Task: Find connections with filter location Morón de la Frontera with filter topic #Learningswith filter profile language Spanish with filter current company IBM with filter school Geethanjali College of Engineering and Technology with filter industry Wholesale Footwear with filter service category Content Strategy with filter keywords title Human Resources
Action: Mouse moved to (518, 66)
Screenshot: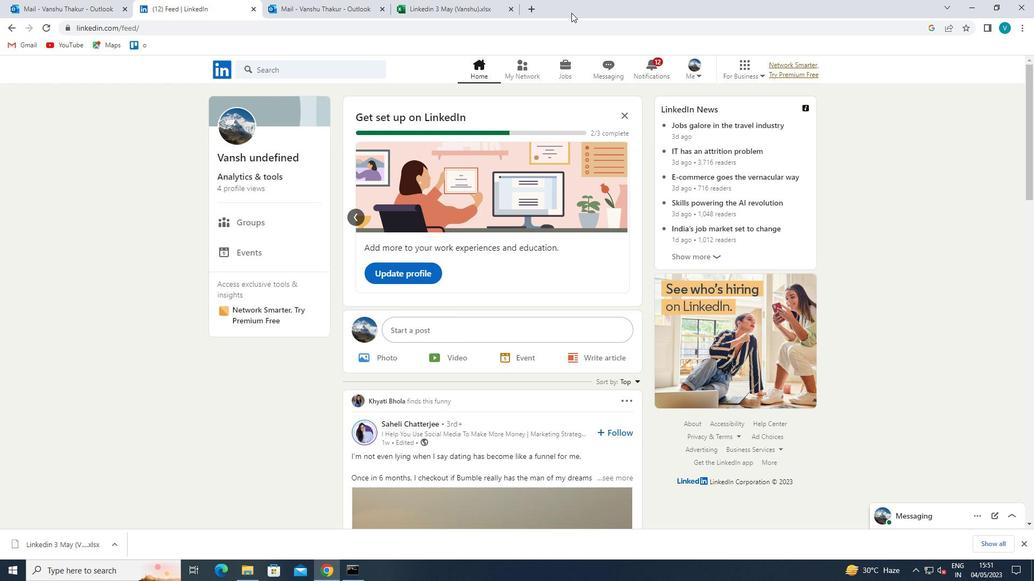 
Action: Mouse pressed left at (518, 66)
Screenshot: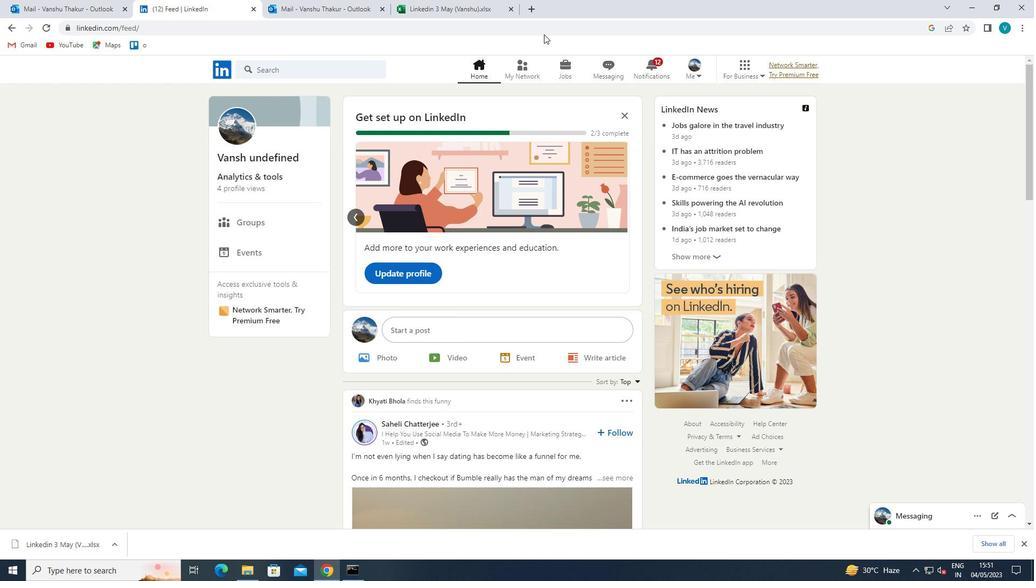 
Action: Mouse moved to (319, 126)
Screenshot: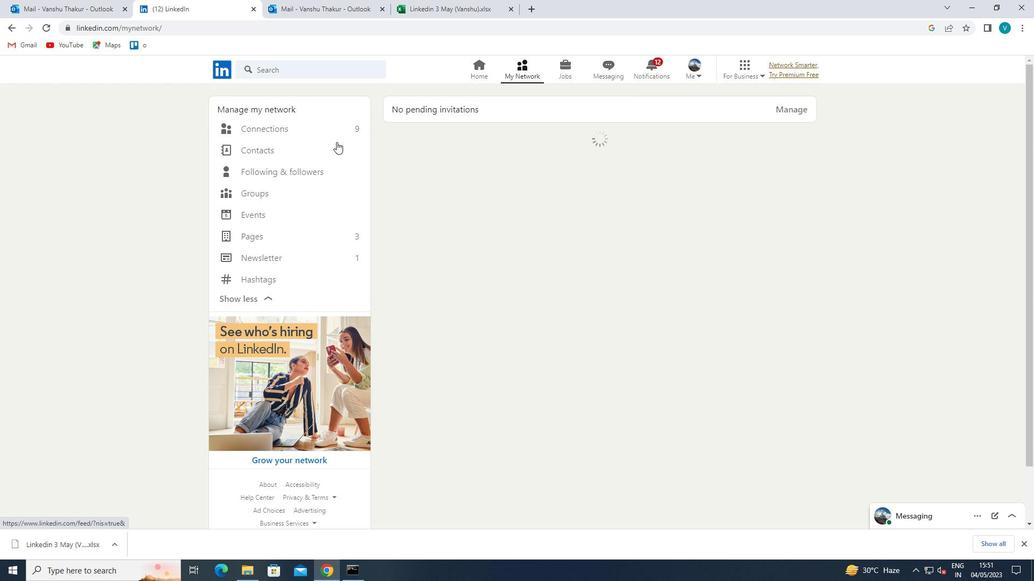 
Action: Mouse pressed left at (319, 126)
Screenshot: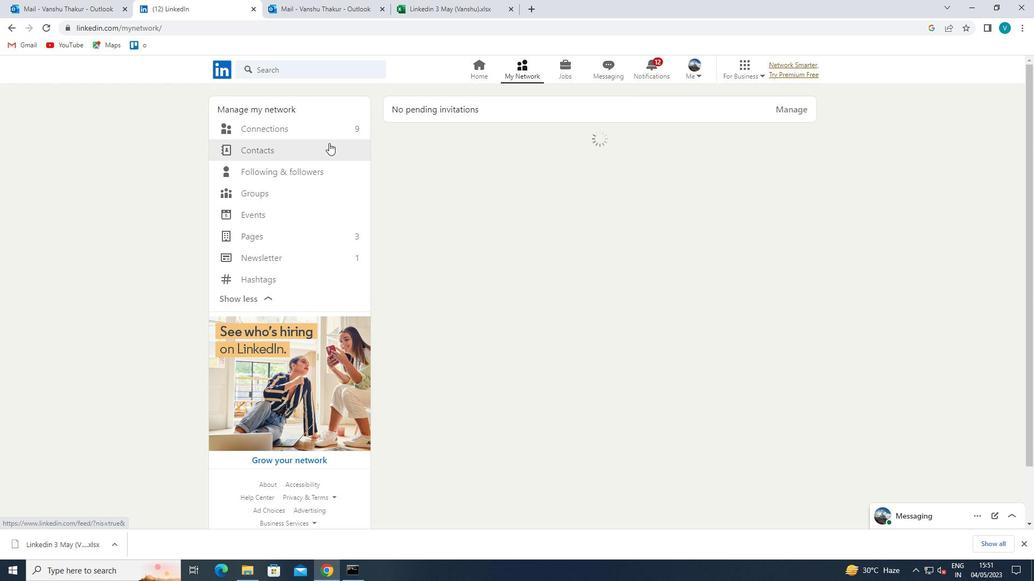 
Action: Mouse moved to (598, 131)
Screenshot: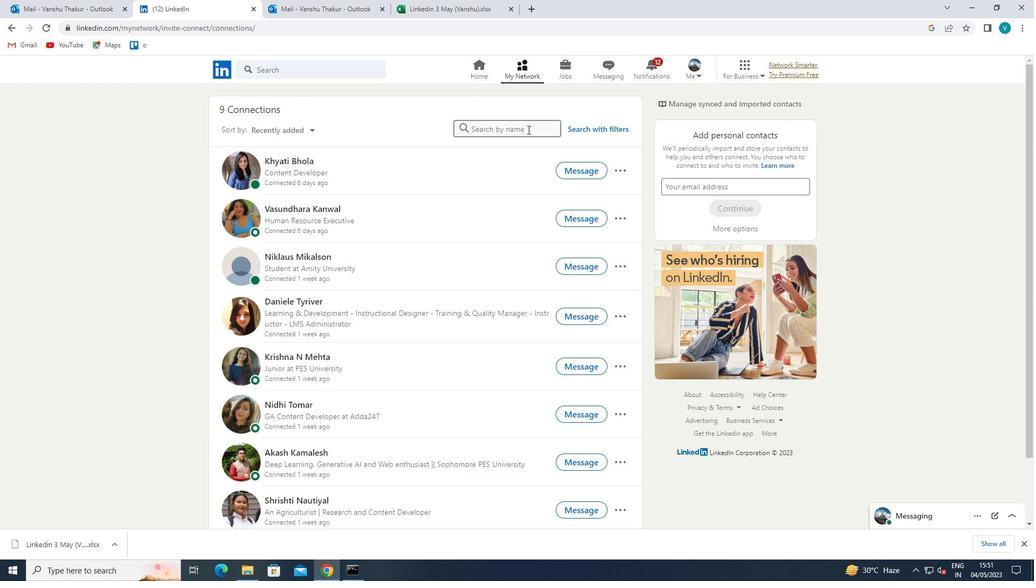 
Action: Mouse pressed left at (598, 131)
Screenshot: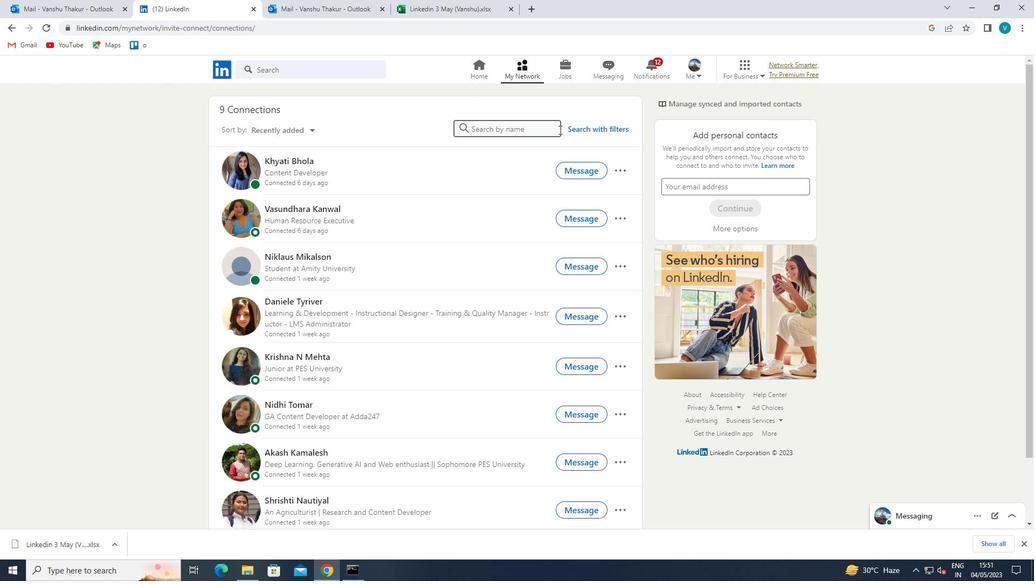 
Action: Mouse moved to (522, 100)
Screenshot: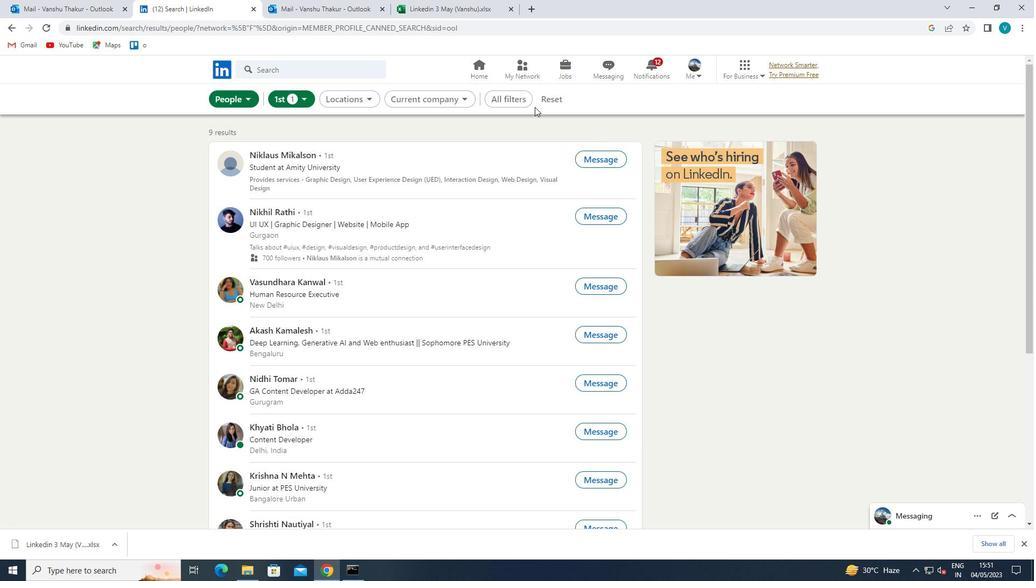 
Action: Mouse pressed left at (522, 100)
Screenshot: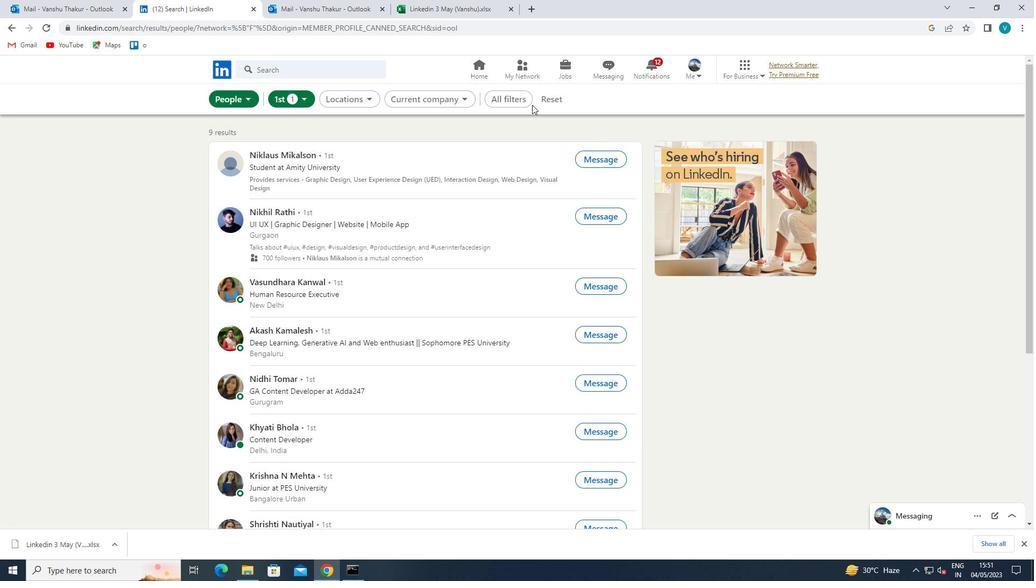 
Action: Mouse moved to (764, 187)
Screenshot: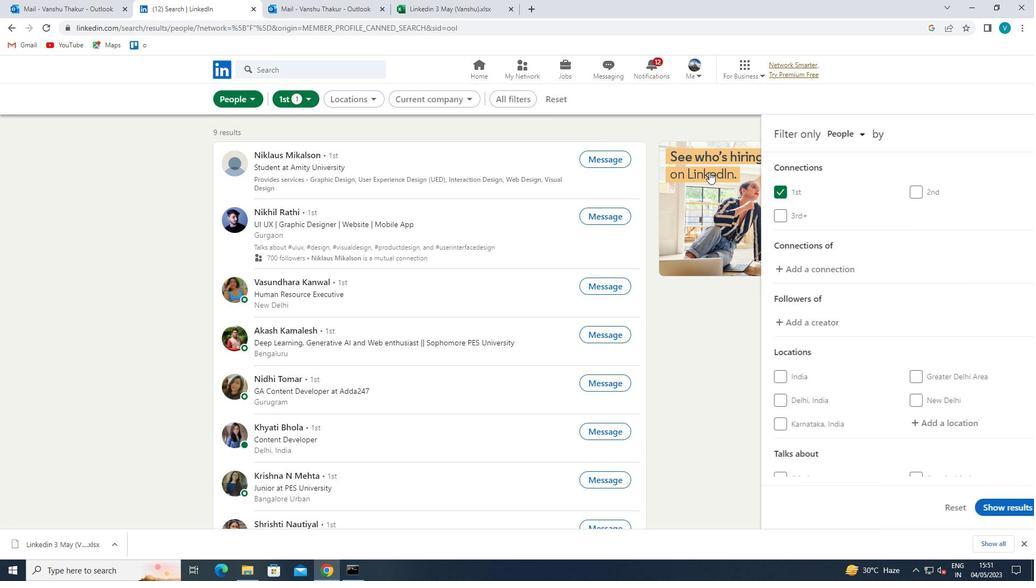 
Action: Mouse scrolled (764, 187) with delta (0, 0)
Screenshot: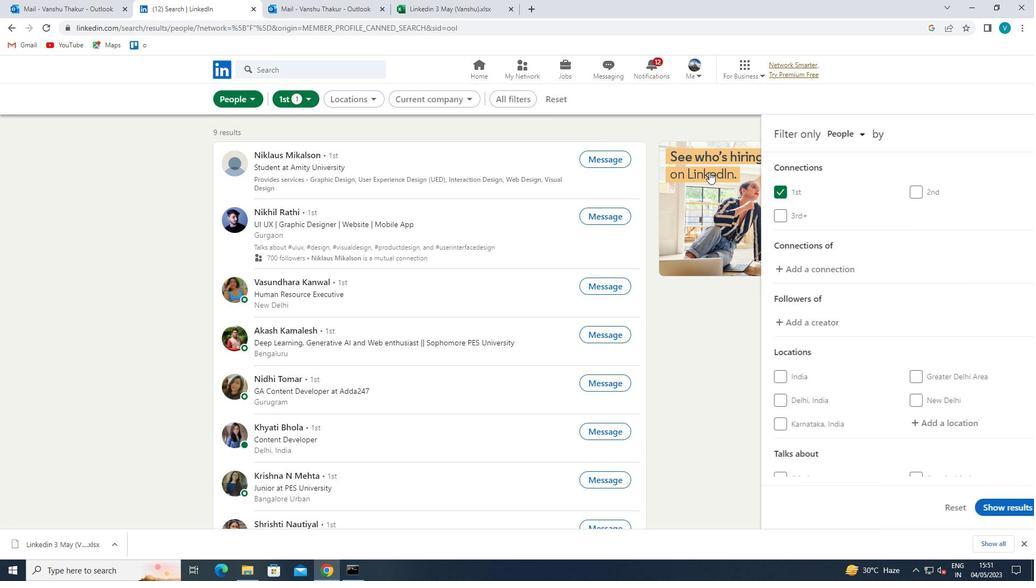 
Action: Mouse moved to (955, 360)
Screenshot: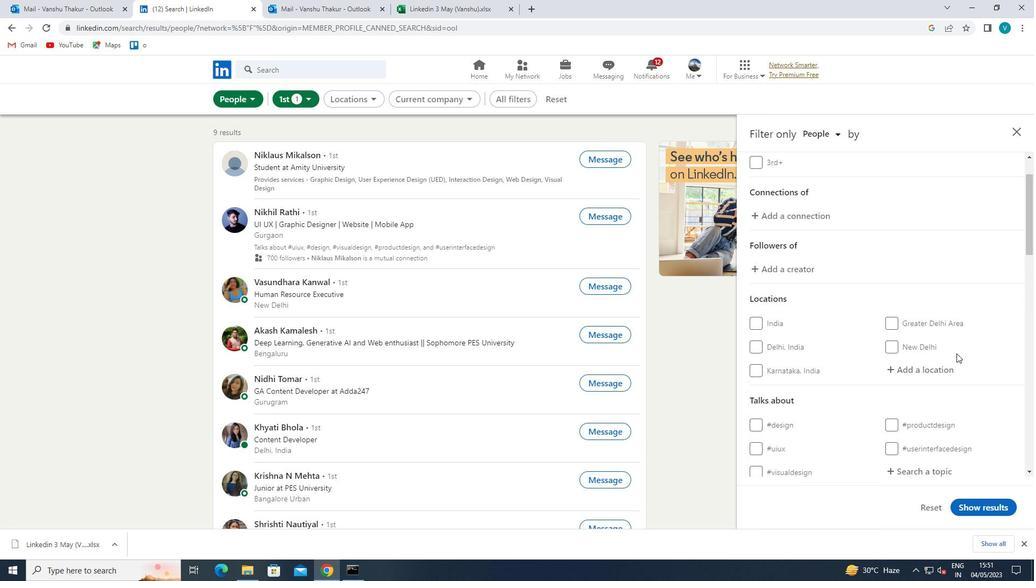 
Action: Mouse pressed left at (955, 360)
Screenshot: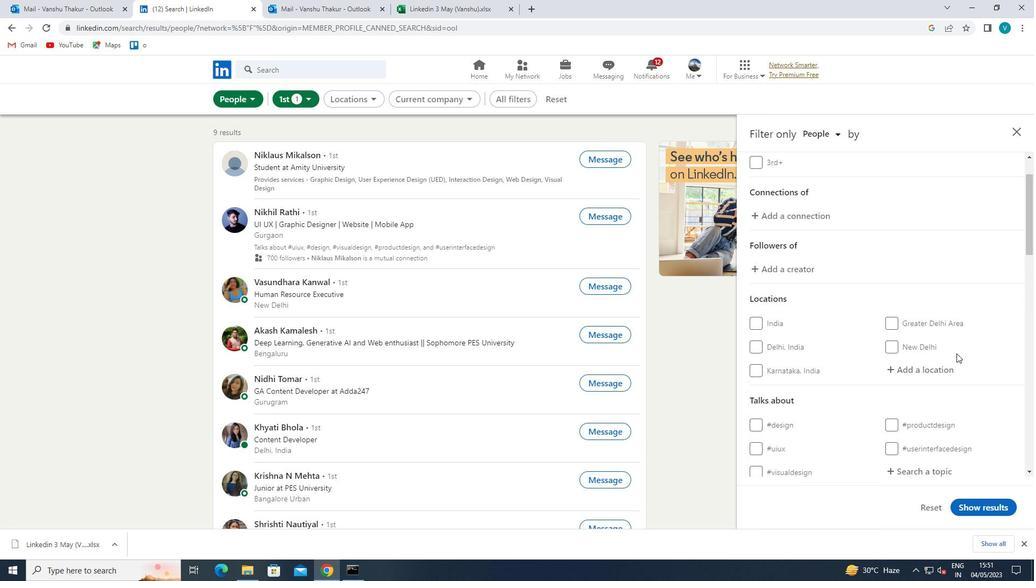 
Action: Mouse moved to (947, 366)
Screenshot: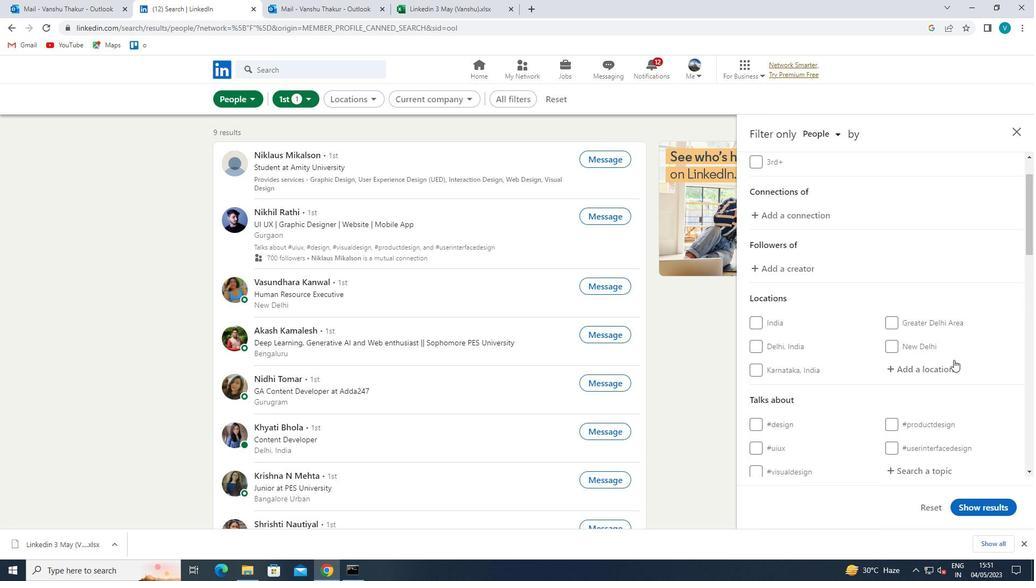 
Action: Mouse pressed left at (947, 366)
Screenshot: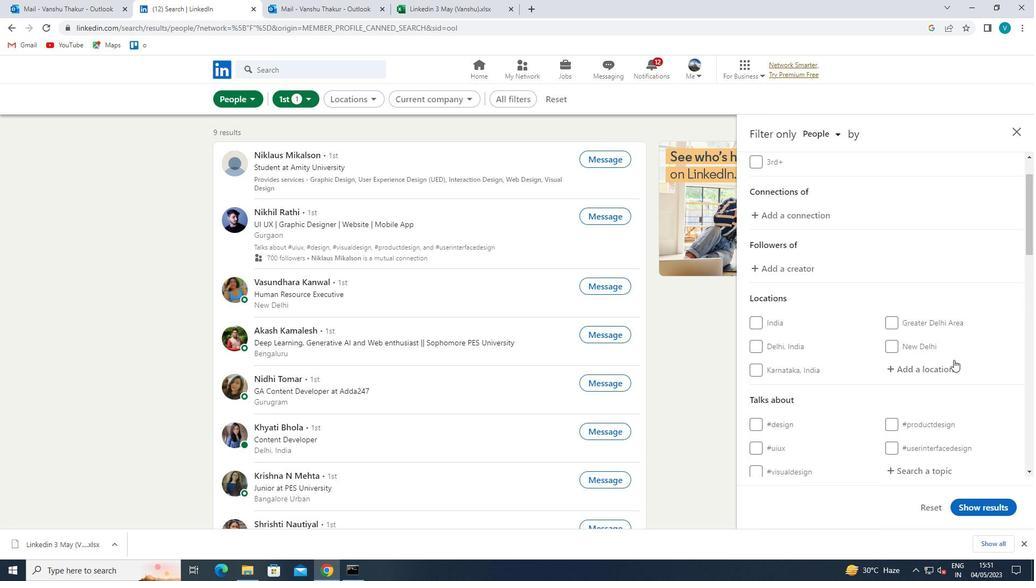 
Action: Mouse moved to (863, 321)
Screenshot: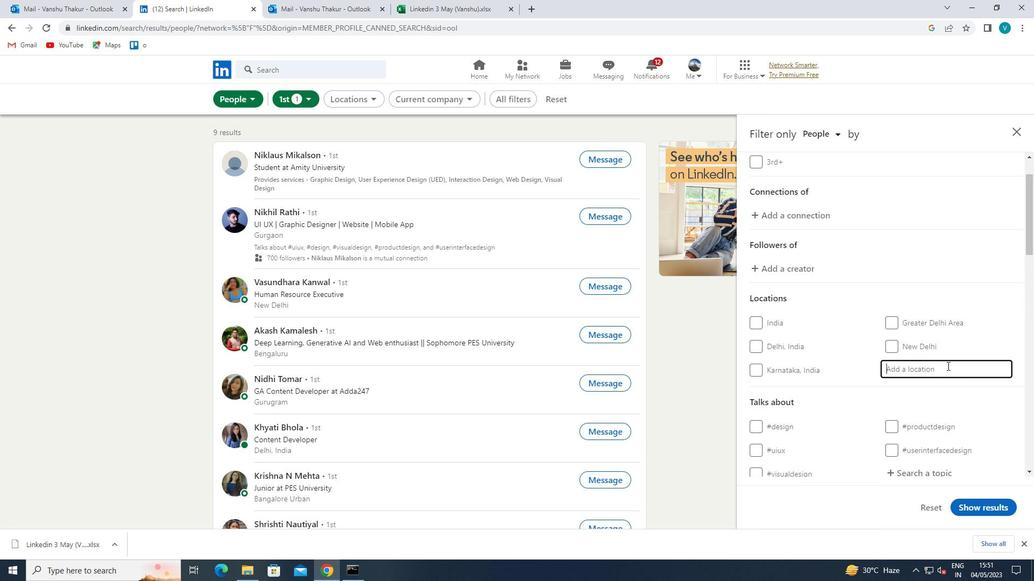 
Action: Key pressed <Key.shift>MORON<Key.space>
Screenshot: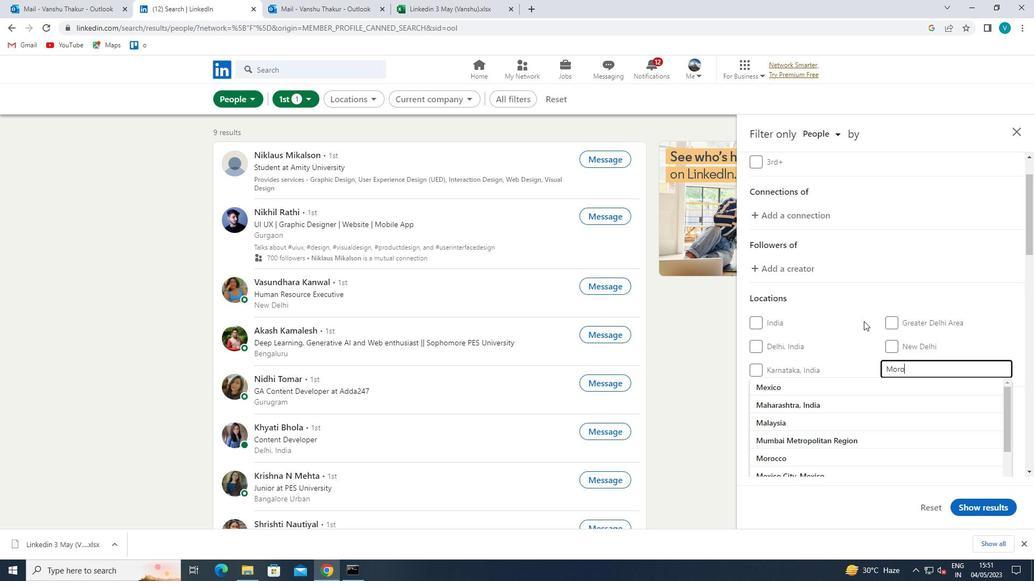 
Action: Mouse moved to (834, 403)
Screenshot: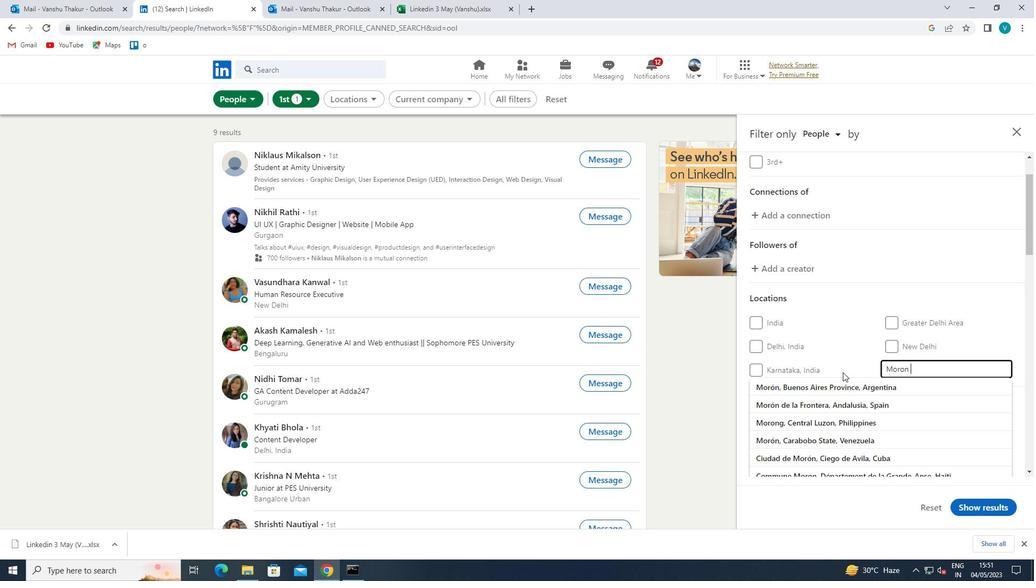 
Action: Mouse pressed left at (834, 403)
Screenshot: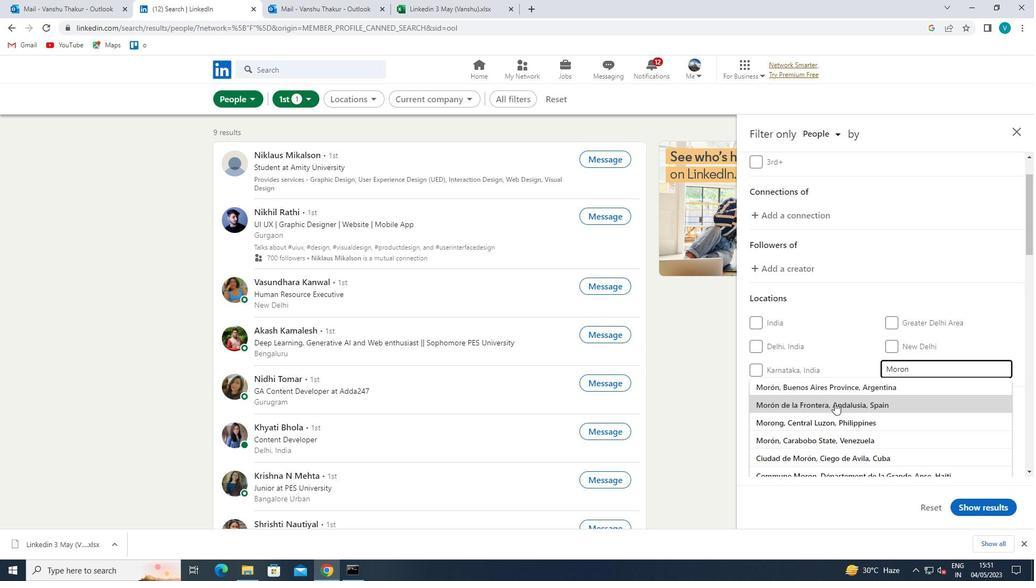 
Action: Mouse moved to (892, 368)
Screenshot: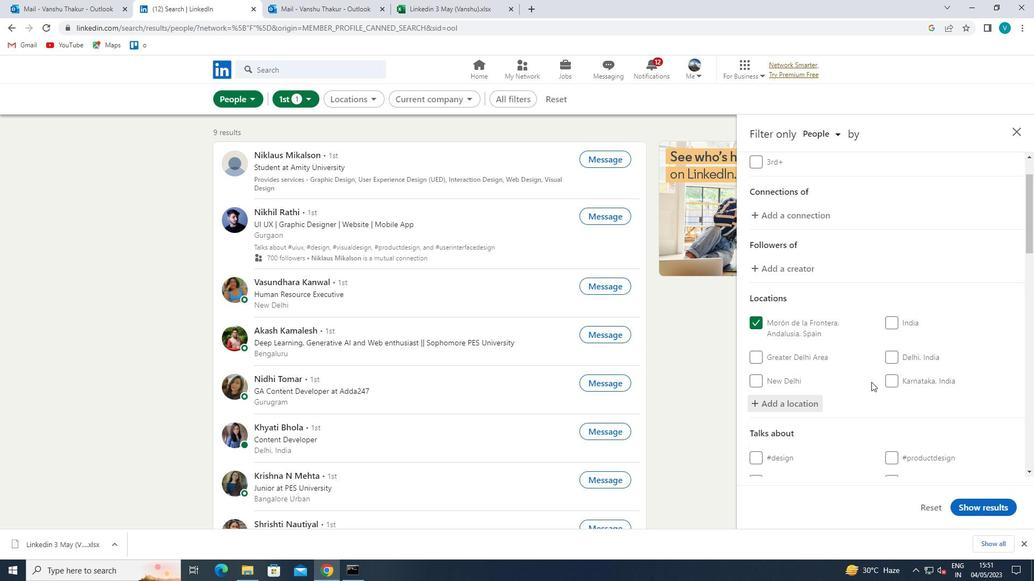 
Action: Mouse scrolled (892, 367) with delta (0, 0)
Screenshot: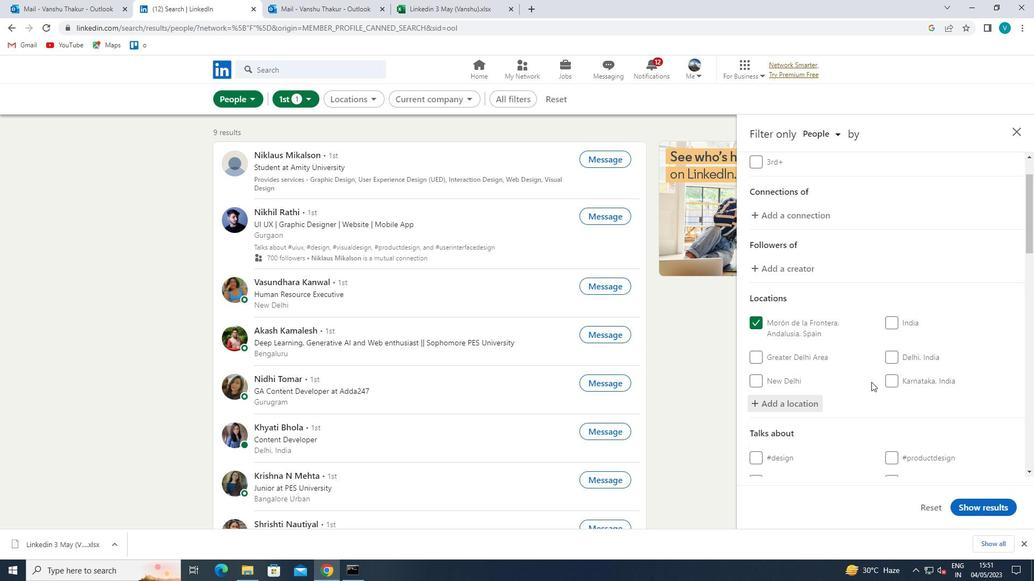 
Action: Mouse moved to (904, 361)
Screenshot: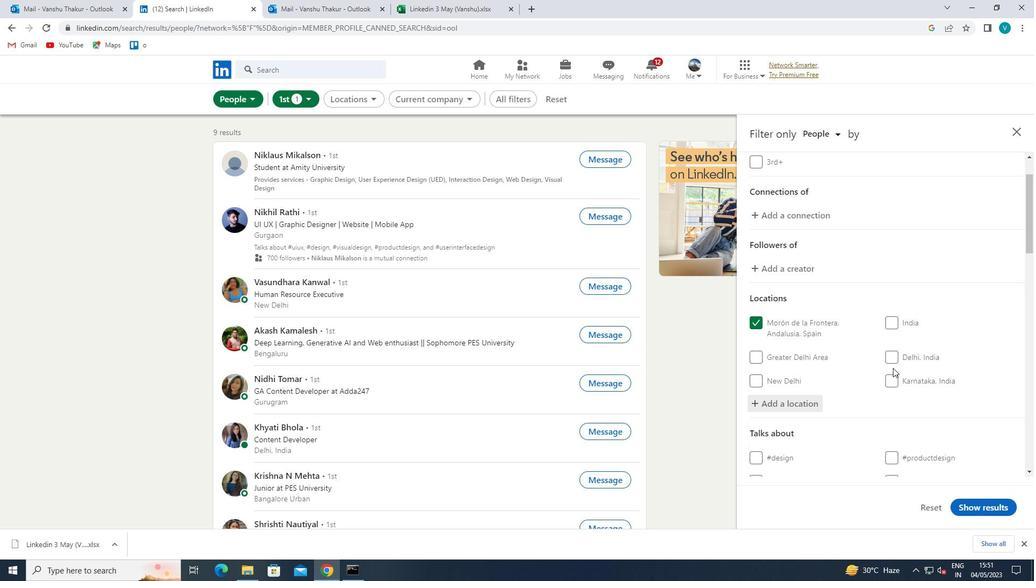 
Action: Mouse scrolled (904, 361) with delta (0, 0)
Screenshot: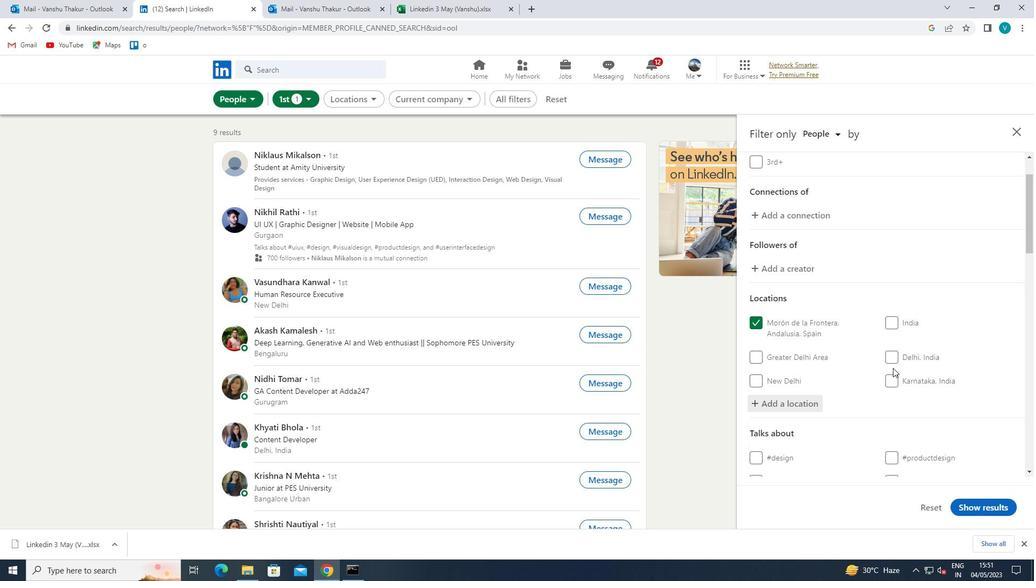 
Action: Mouse moved to (930, 394)
Screenshot: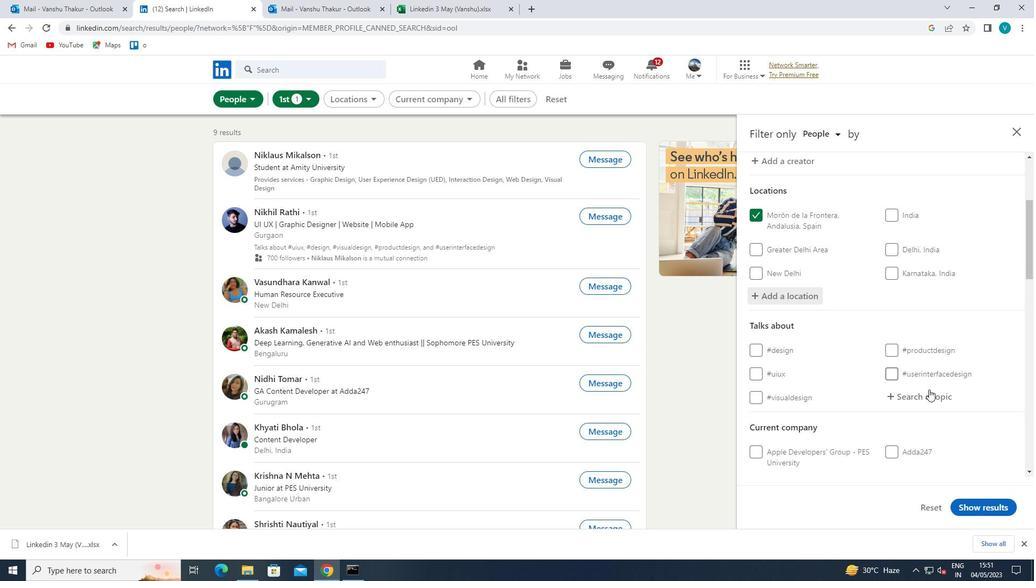 
Action: Mouse pressed left at (930, 394)
Screenshot: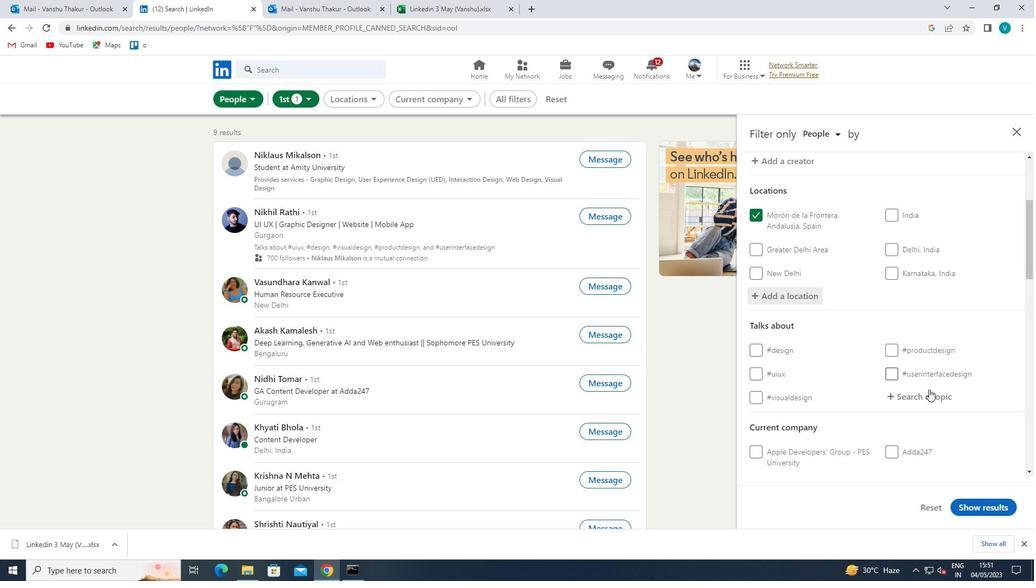 
Action: Mouse moved to (808, 323)
Screenshot: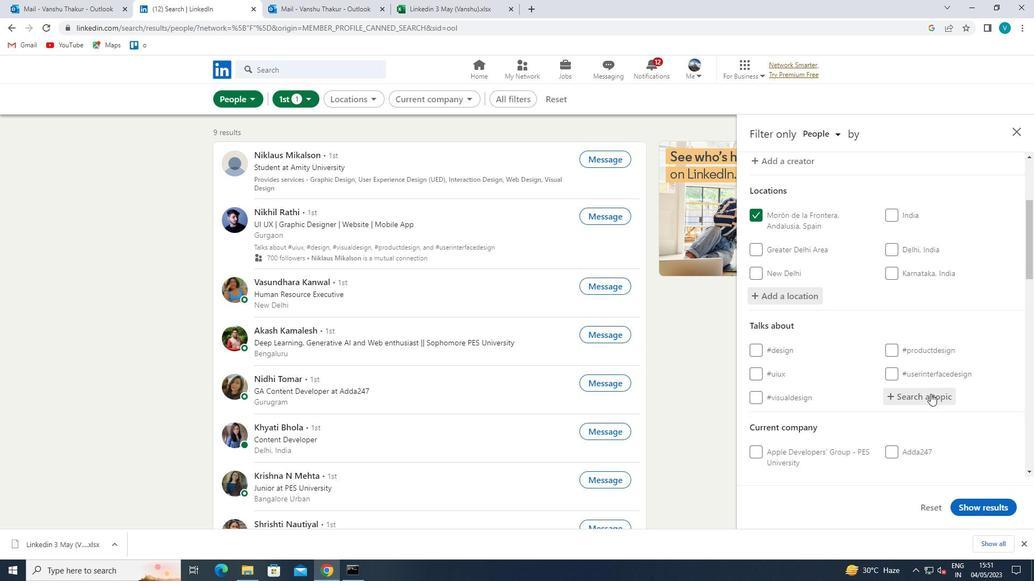 
Action: Key pressed LEARE<Key.backspace>NING
Screenshot: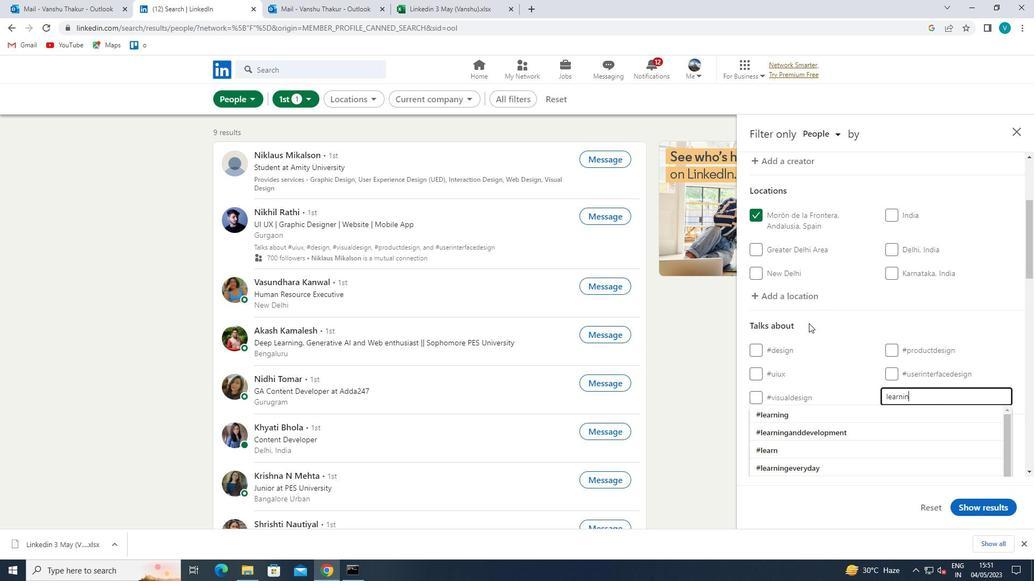
Action: Mouse moved to (882, 403)
Screenshot: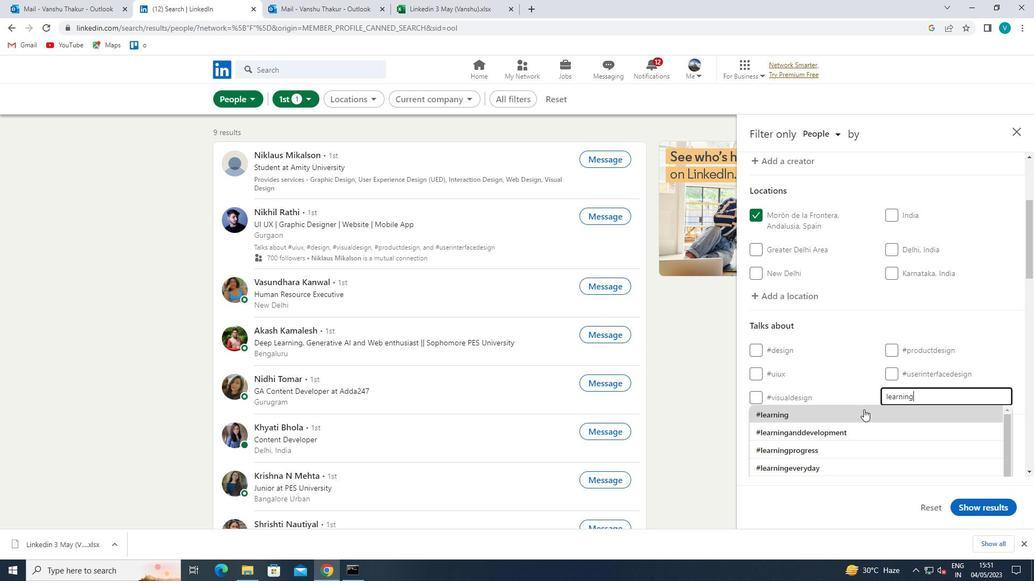 
Action: Key pressed S
Screenshot: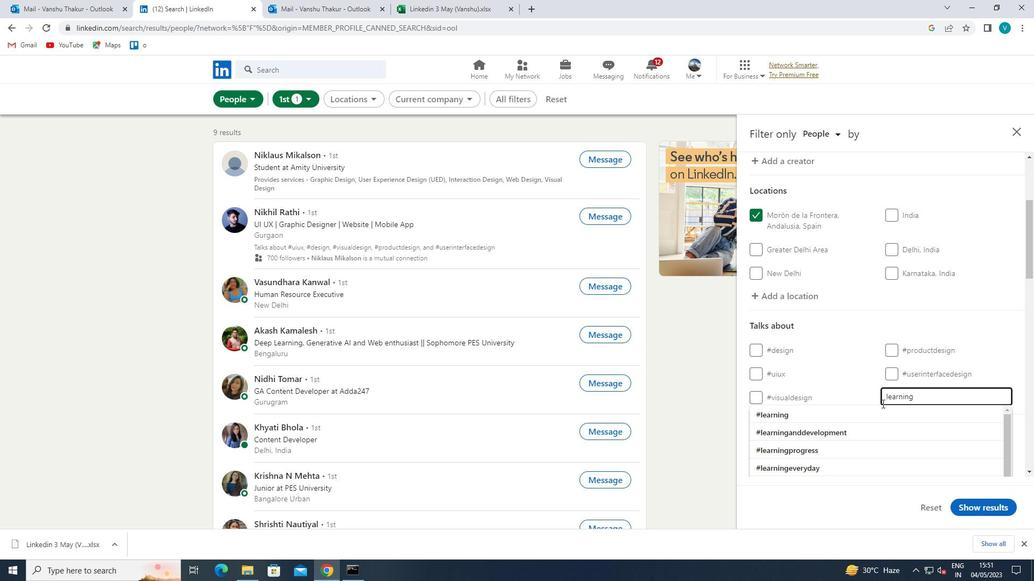 
Action: Mouse moved to (856, 409)
Screenshot: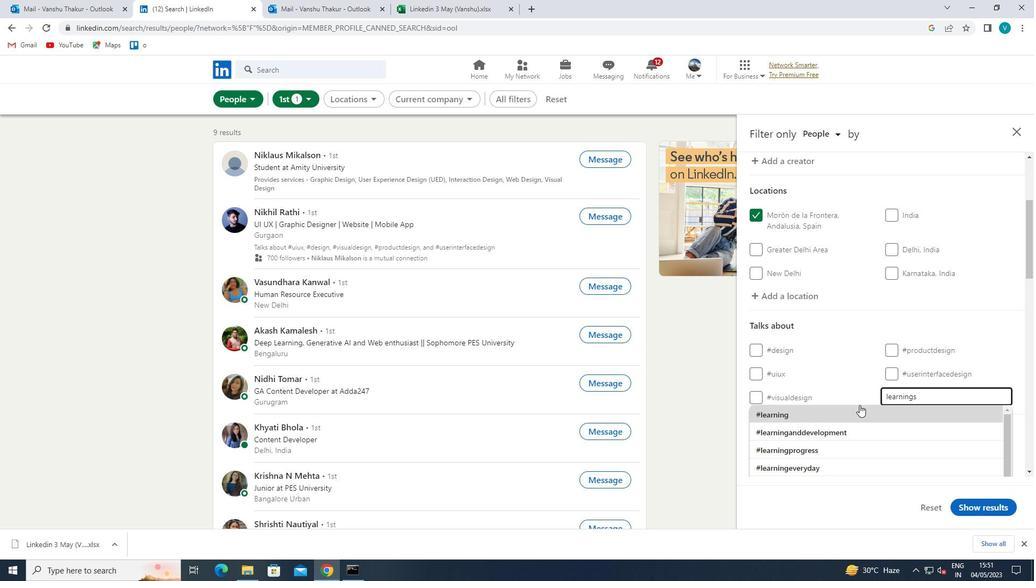 
Action: Mouse pressed left at (856, 409)
Screenshot: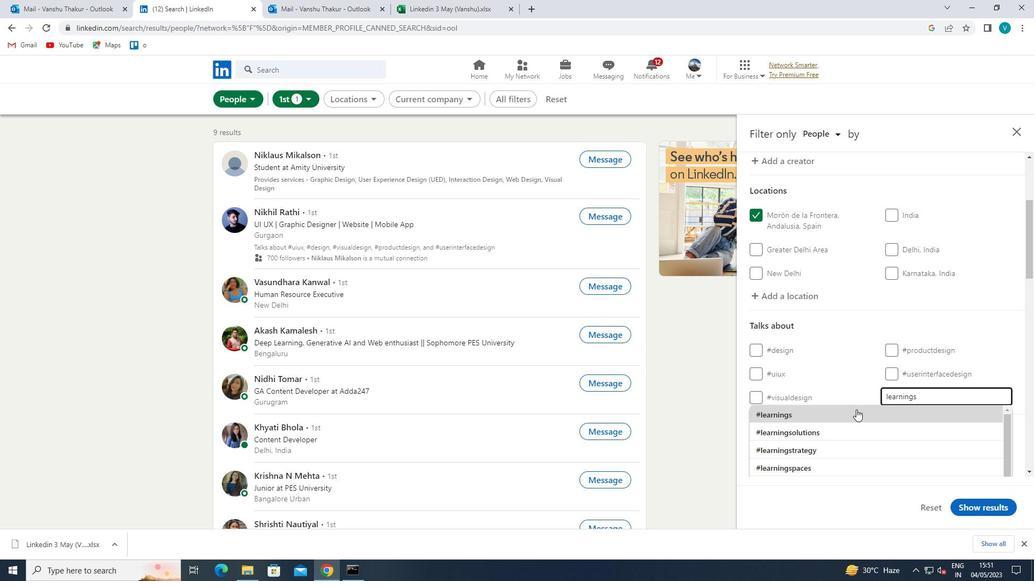 
Action: Mouse moved to (889, 389)
Screenshot: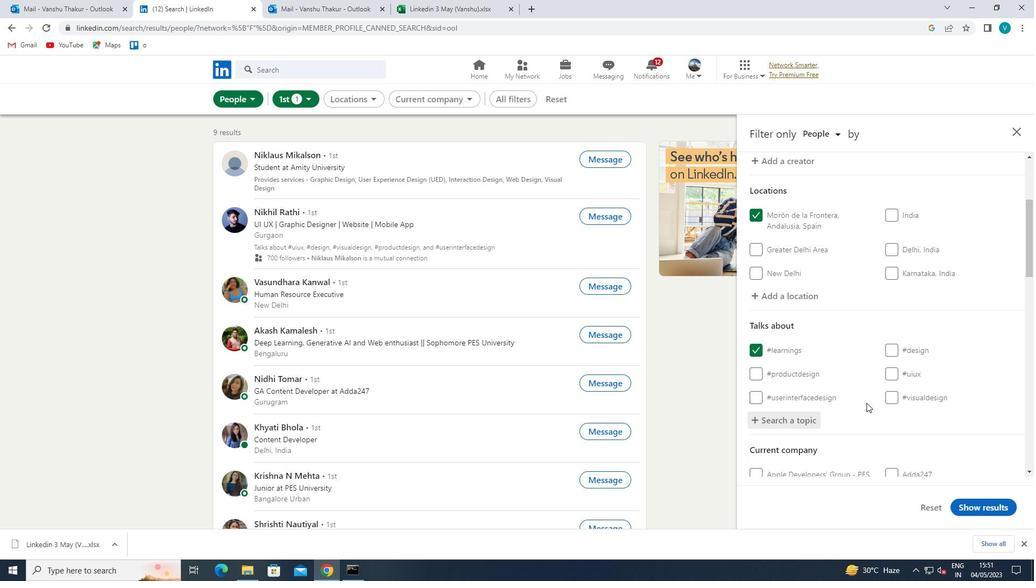 
Action: Mouse scrolled (889, 389) with delta (0, 0)
Screenshot: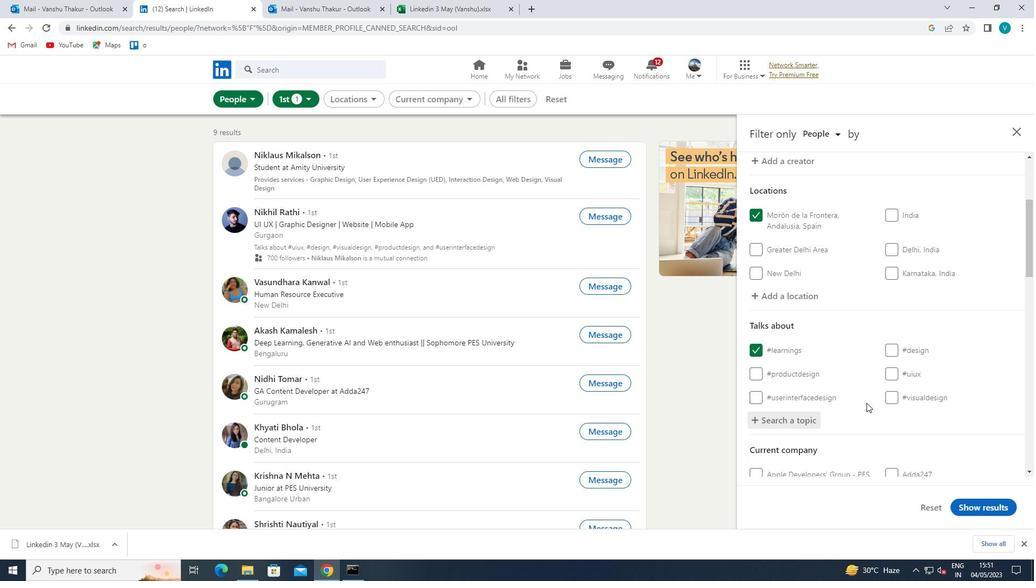 
Action: Mouse moved to (897, 385)
Screenshot: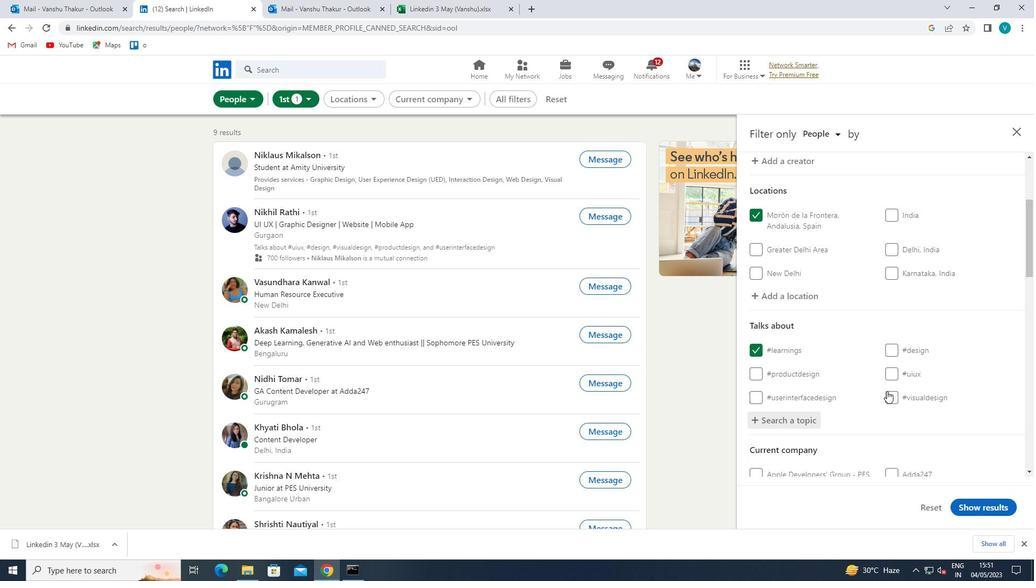 
Action: Mouse scrolled (897, 384) with delta (0, 0)
Screenshot: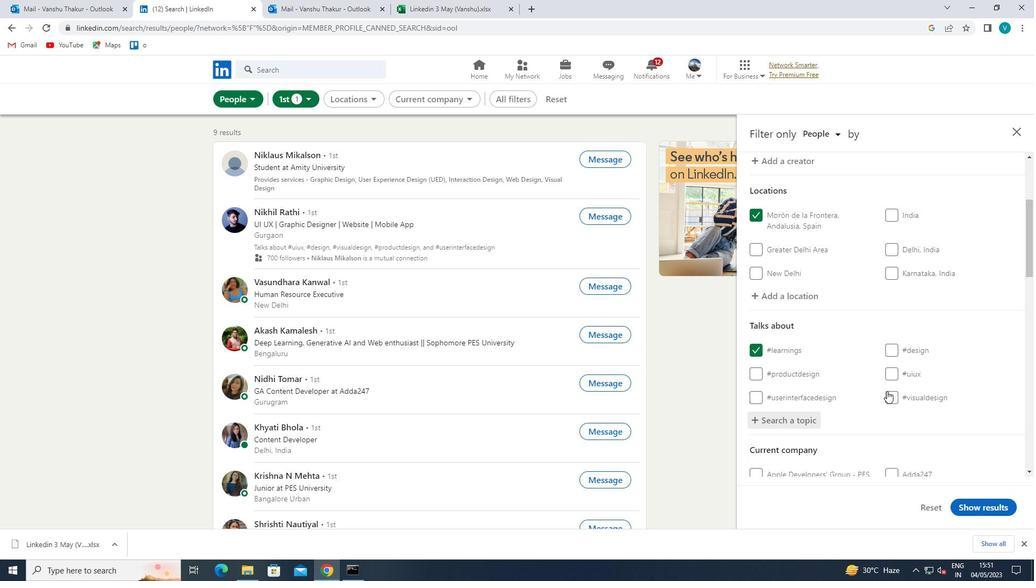 
Action: Mouse moved to (899, 384)
Screenshot: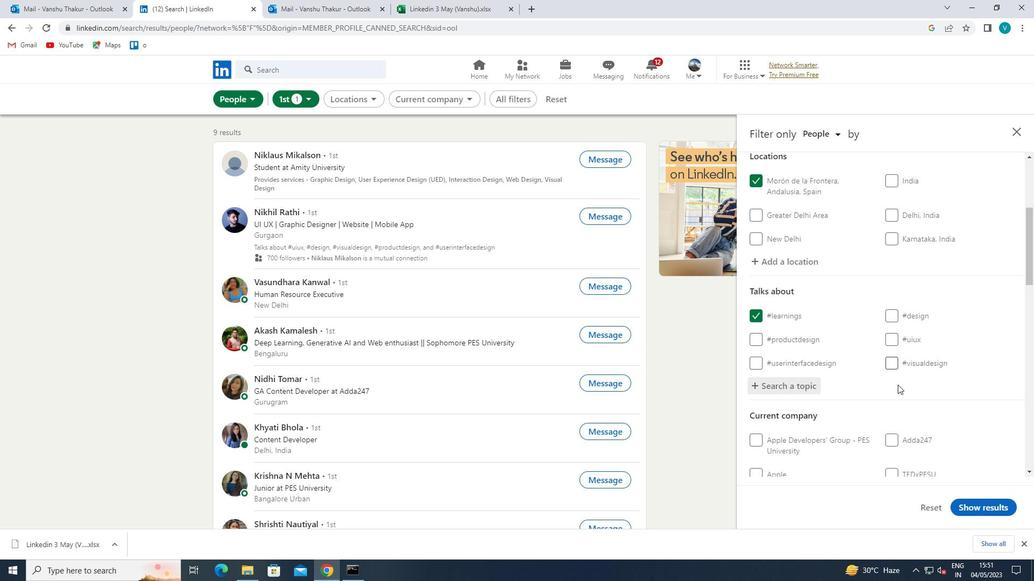 
Action: Mouse scrolled (899, 383) with delta (0, 0)
Screenshot: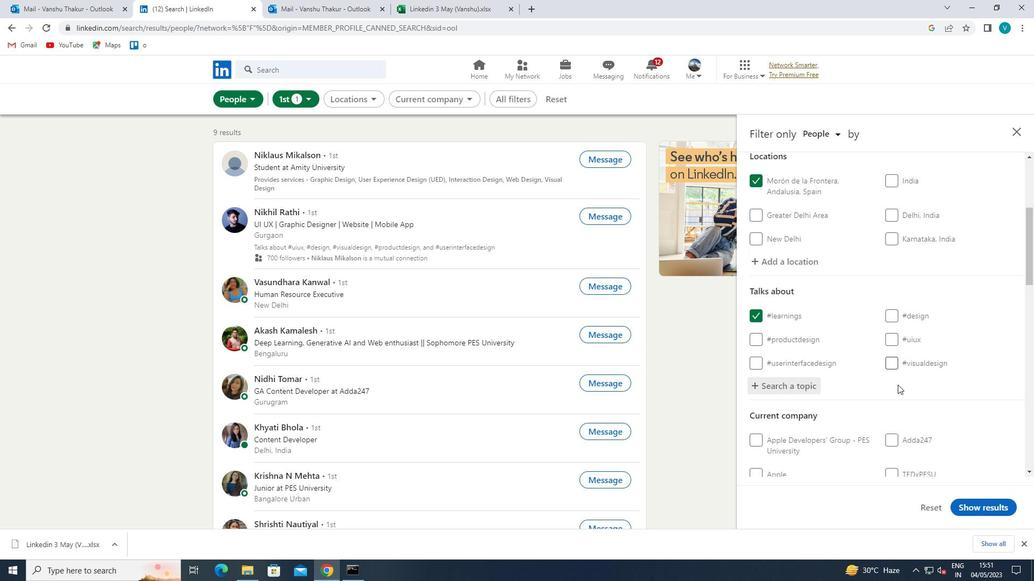 
Action: Mouse scrolled (899, 383) with delta (0, 0)
Screenshot: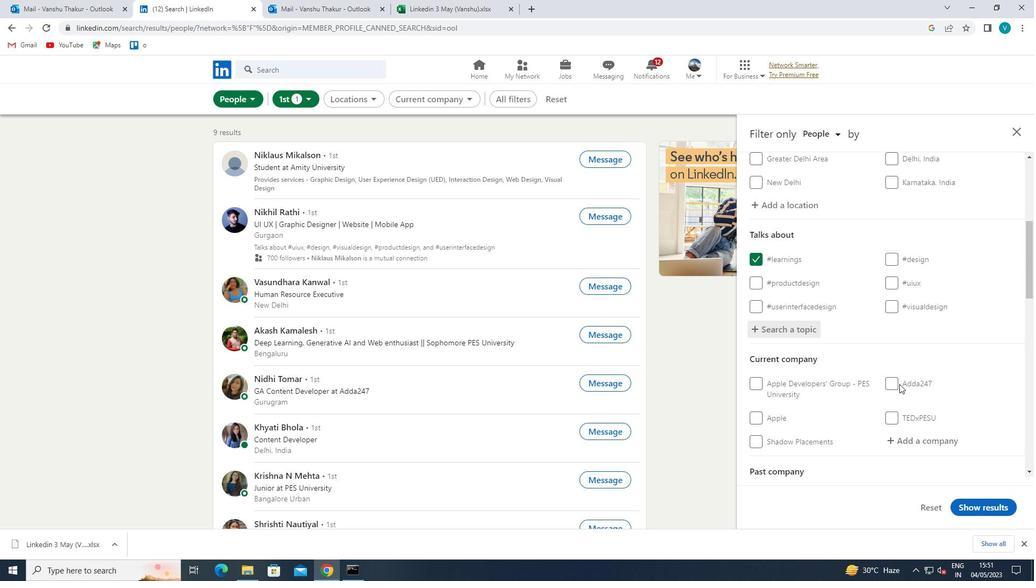 
Action: Mouse moved to (908, 308)
Screenshot: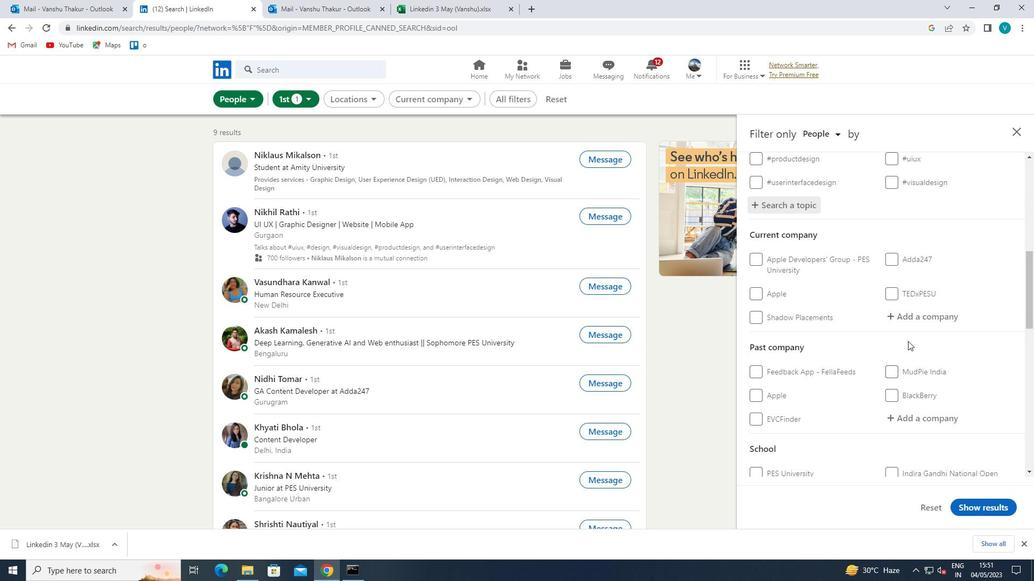 
Action: Mouse pressed left at (908, 308)
Screenshot: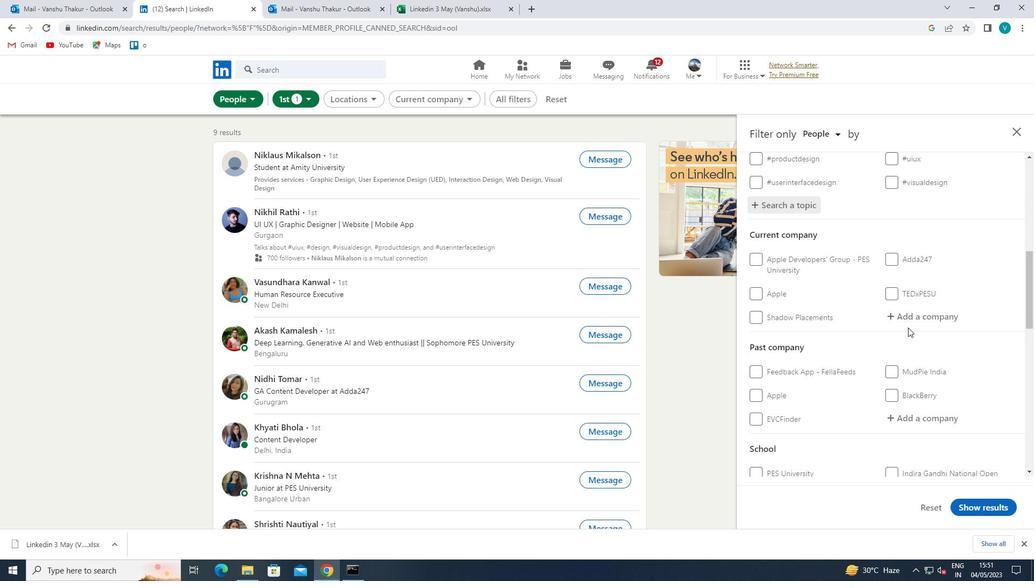 
Action: Mouse moved to (722, 198)
Screenshot: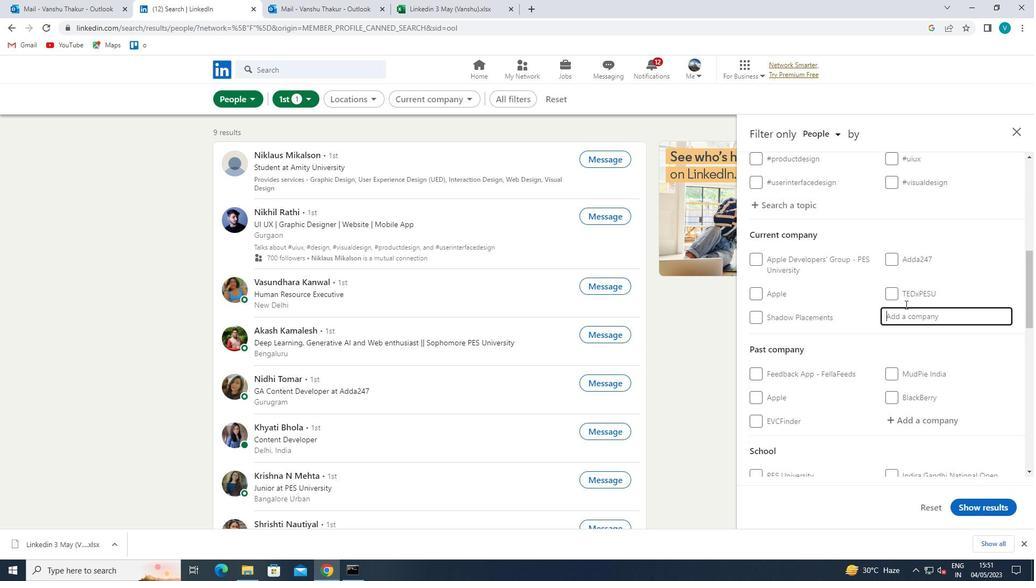 
Action: Key pressed <Key.shift>IBM<Key.space>
Screenshot: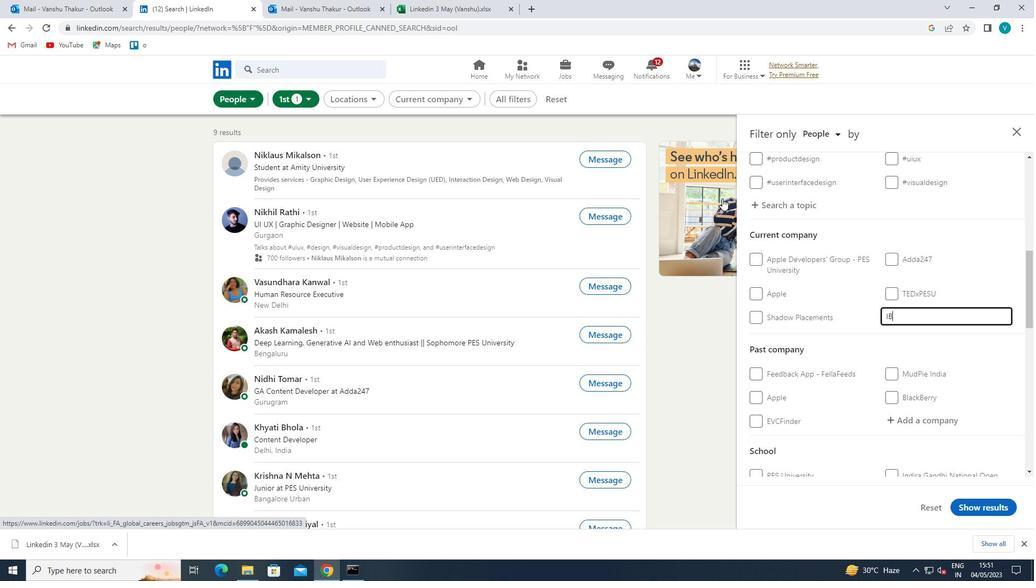 
Action: Mouse moved to (838, 336)
Screenshot: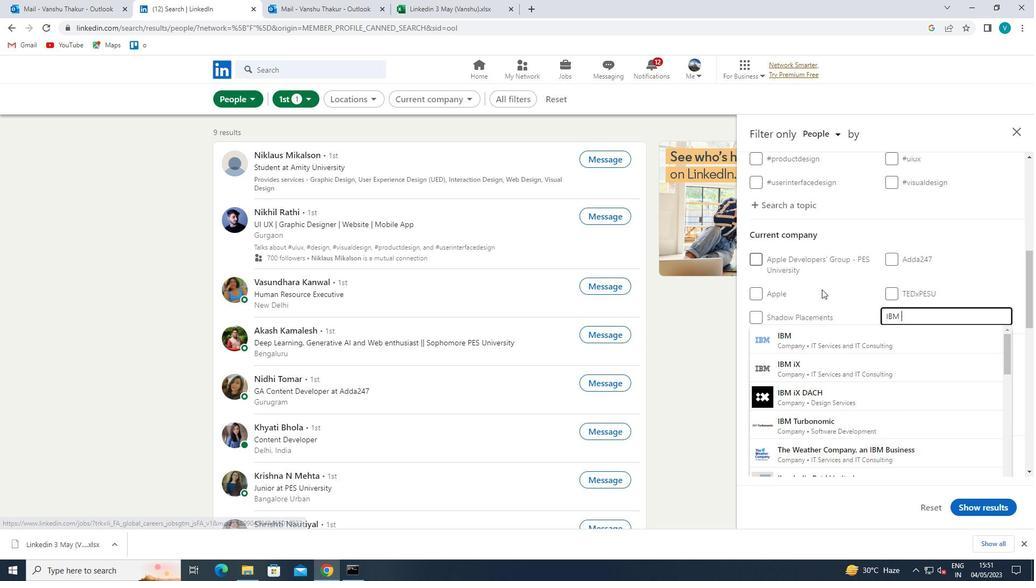 
Action: Mouse pressed left at (838, 336)
Screenshot: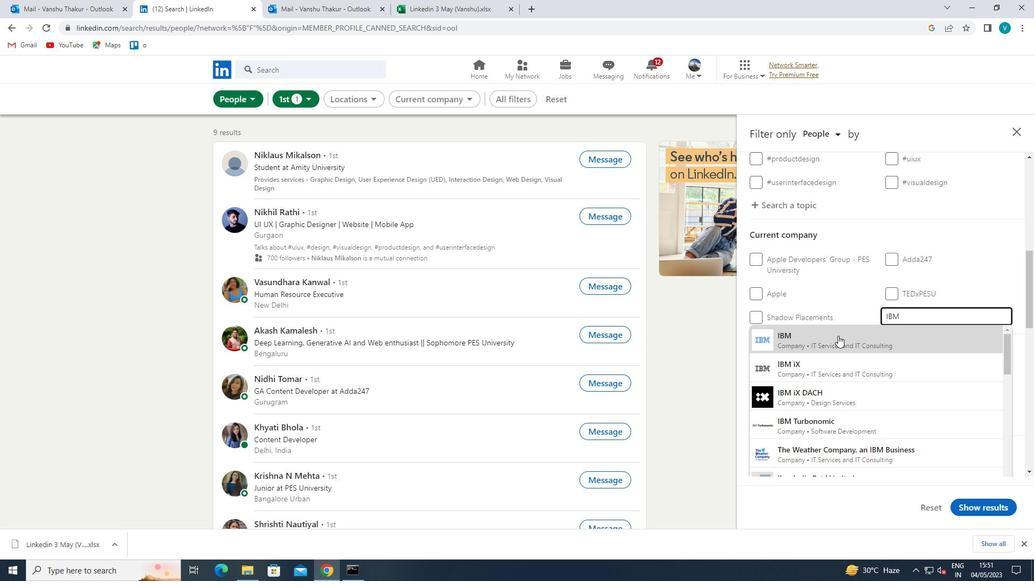 
Action: Mouse moved to (862, 285)
Screenshot: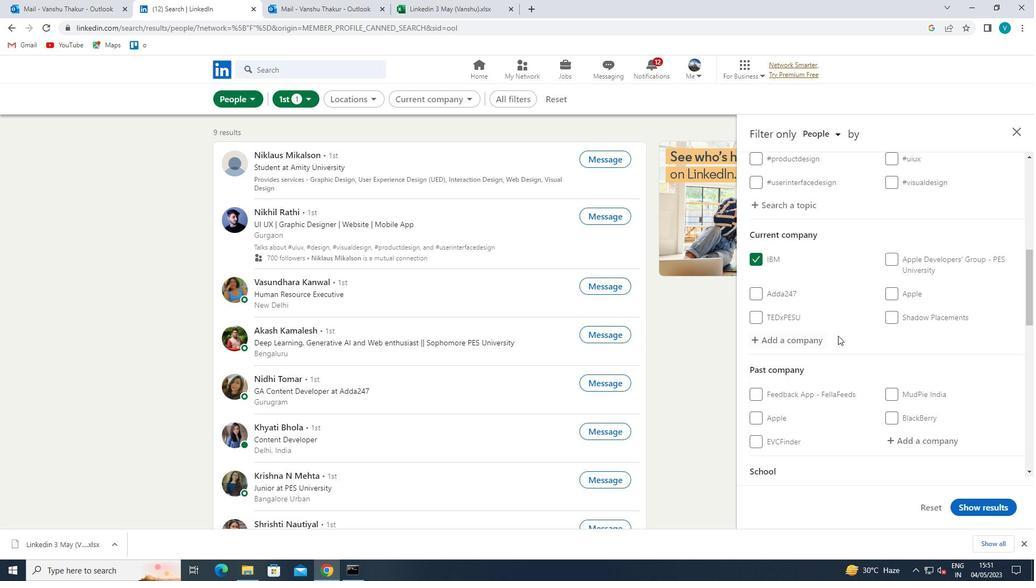 
Action: Mouse scrolled (862, 285) with delta (0, 0)
Screenshot: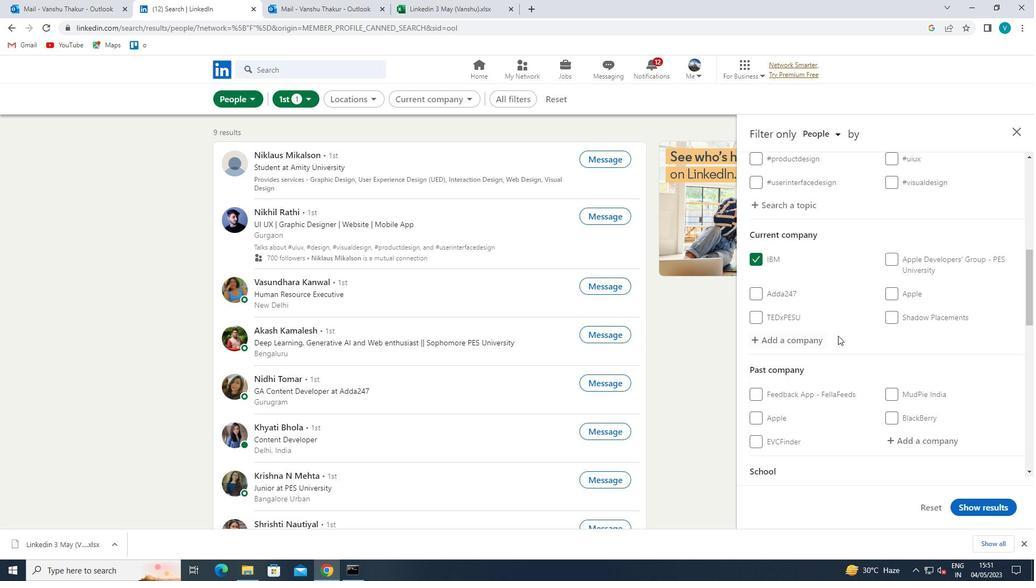 
Action: Mouse moved to (867, 280)
Screenshot: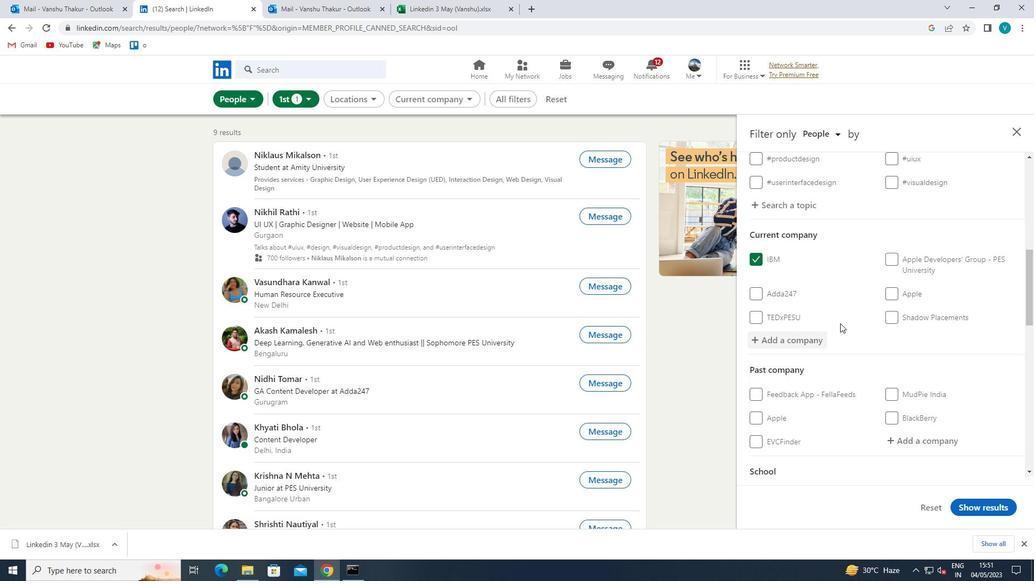 
Action: Mouse scrolled (867, 279) with delta (0, 0)
Screenshot: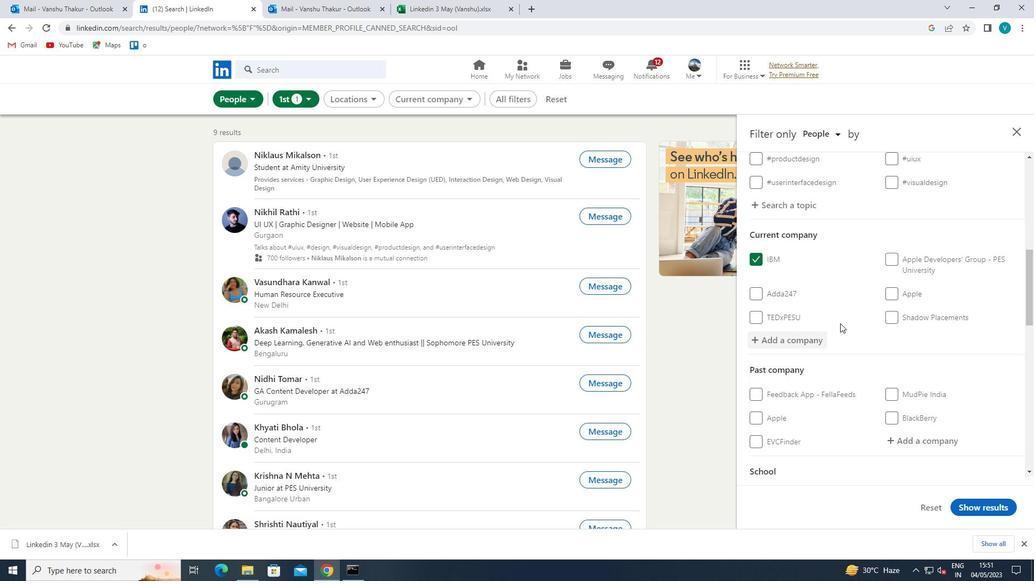 
Action: Mouse moved to (869, 276)
Screenshot: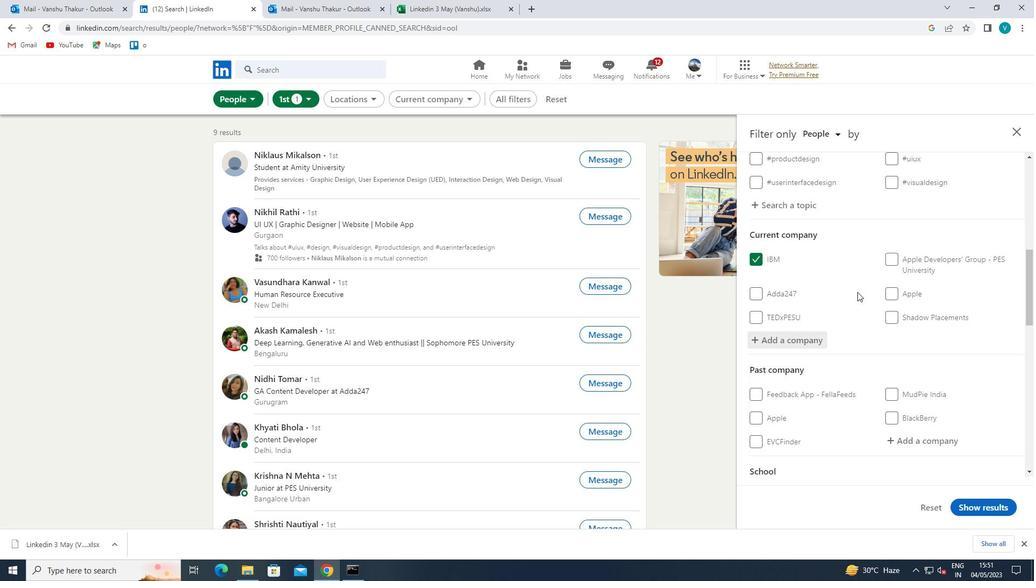 
Action: Mouse scrolled (869, 276) with delta (0, 0)
Screenshot: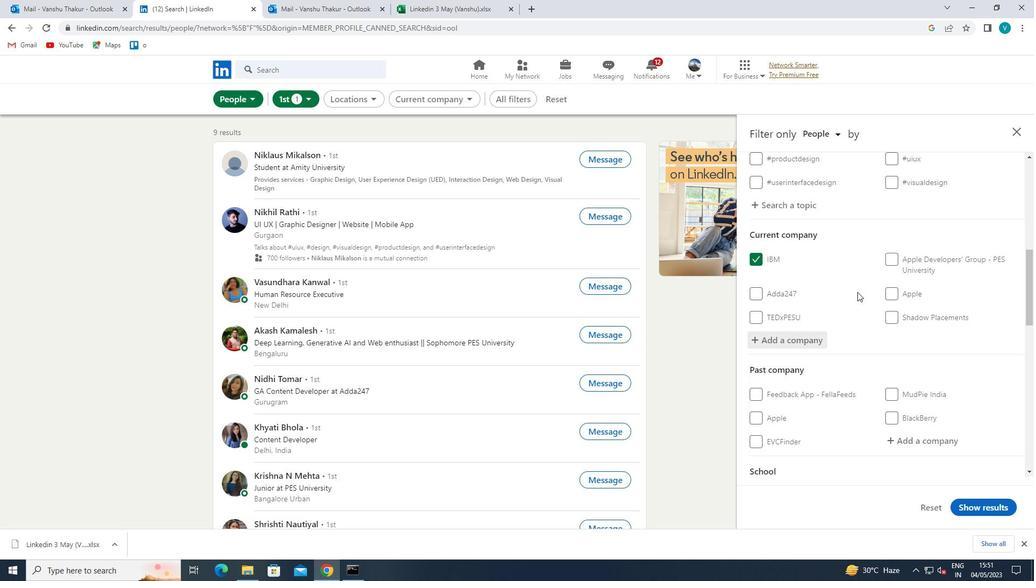 
Action: Mouse moved to (870, 276)
Screenshot: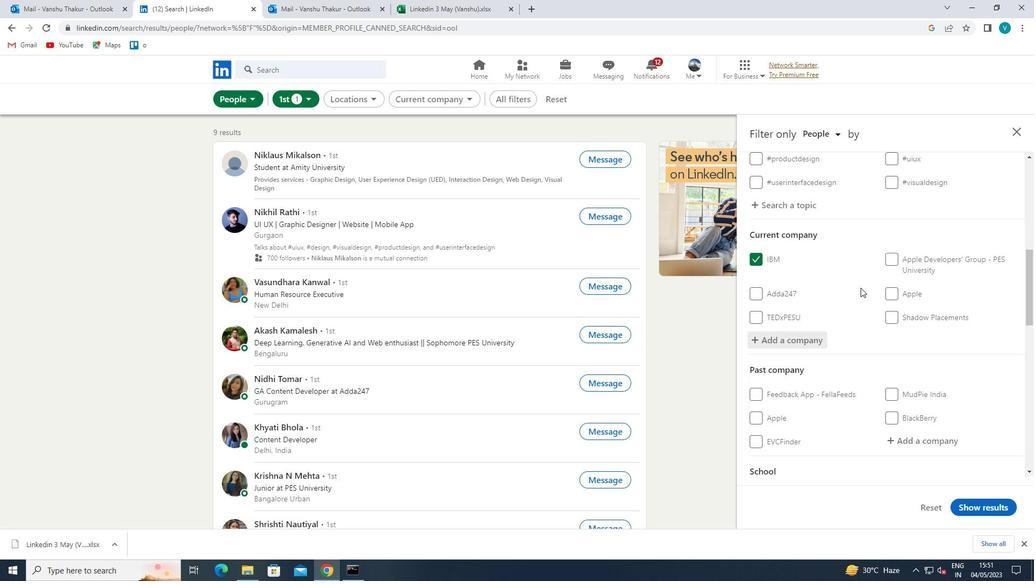 
Action: Mouse scrolled (870, 275) with delta (0, 0)
Screenshot: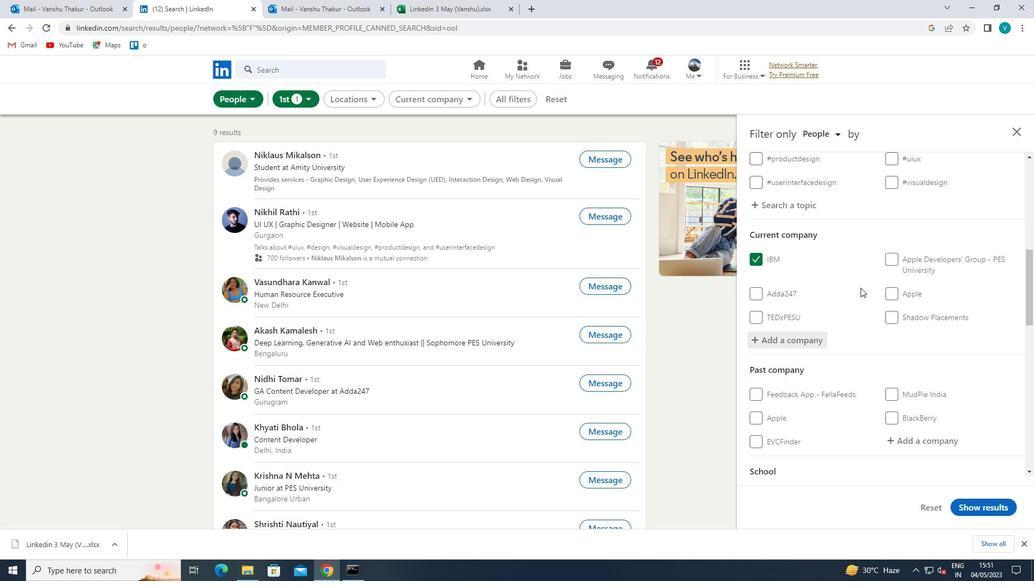 
Action: Mouse moved to (919, 358)
Screenshot: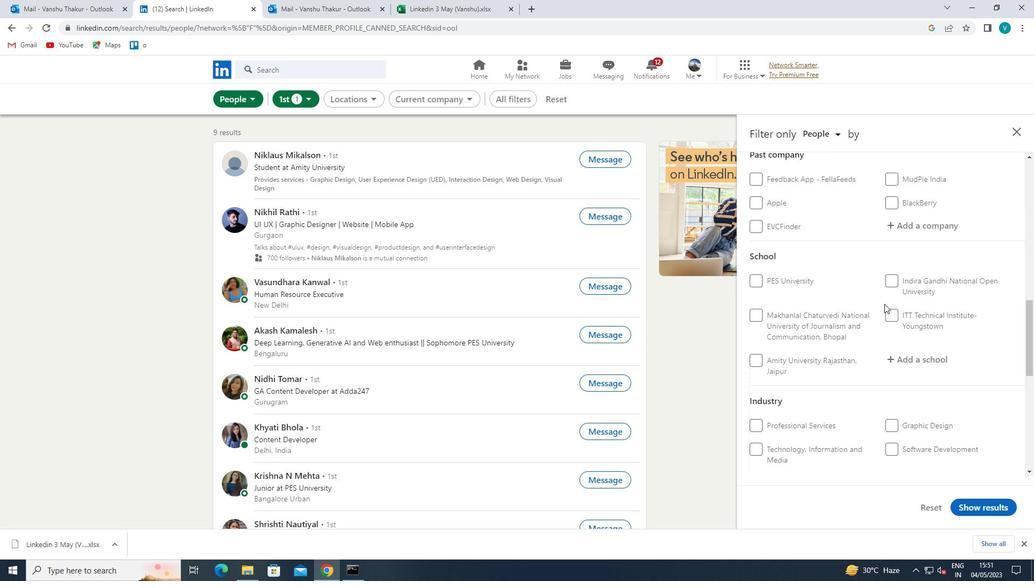 
Action: Mouse pressed left at (919, 358)
Screenshot: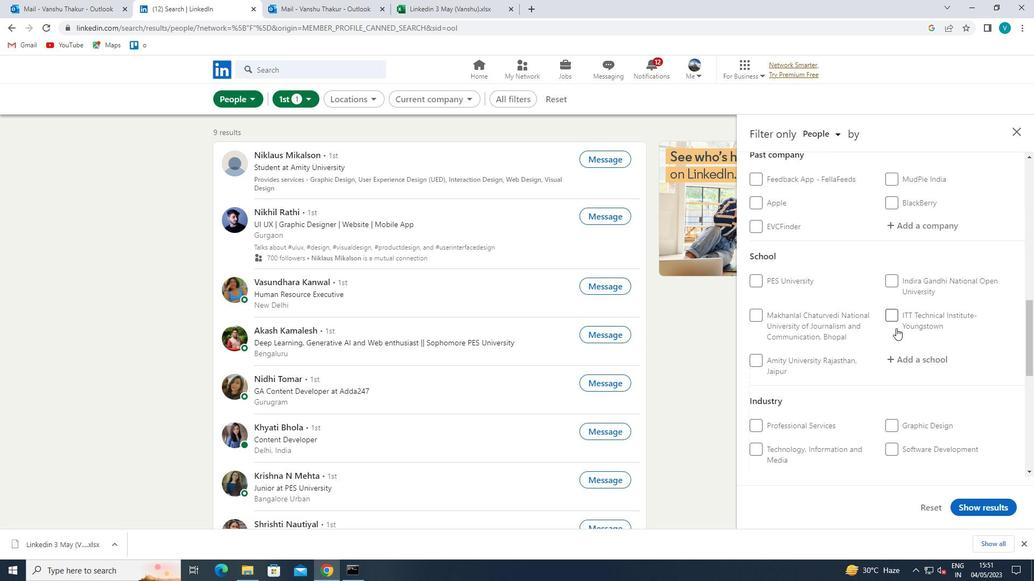 
Action: Mouse moved to (809, 301)
Screenshot: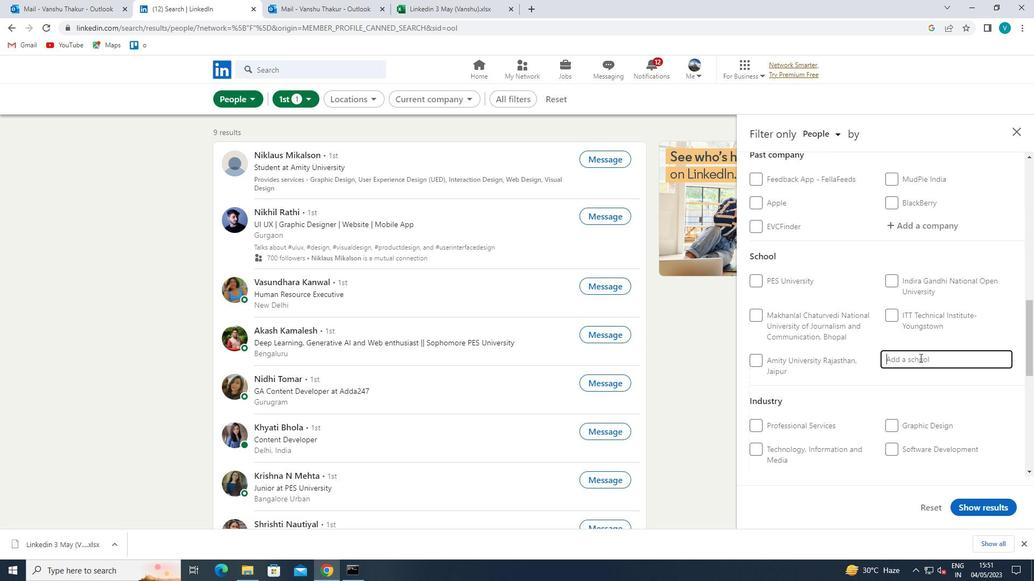
Action: Key pressed <Key.shift>GEEETHANJALAI<Key.backspace><Key.backspace><Key.left><Key.left><Key.left><Key.left><Key.left><Key.left><Key.left><Key.left><Key.backspace><Key.right><Key.right><Key.right><Key.right>
Screenshot: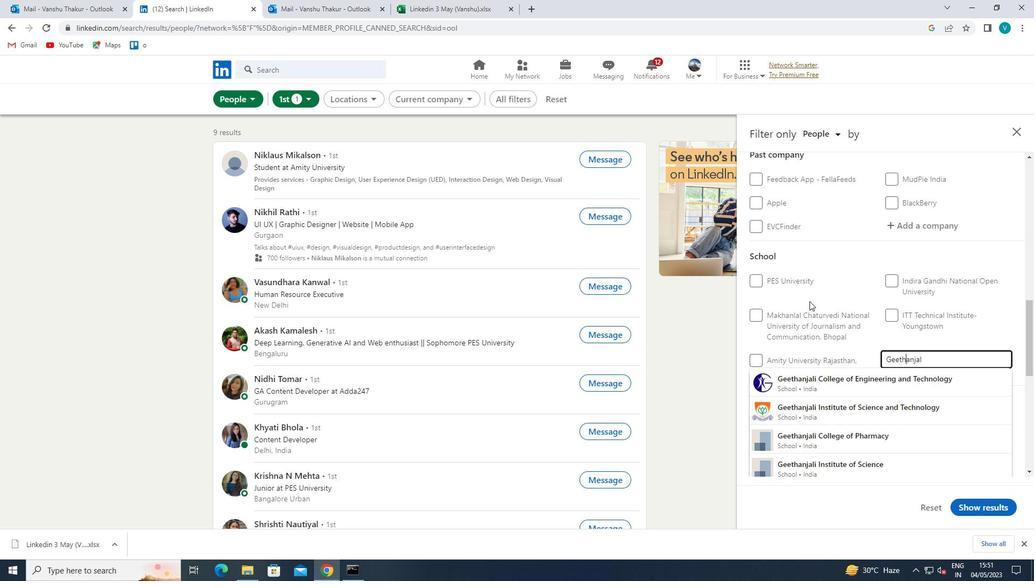 
Action: Mouse moved to (862, 382)
Screenshot: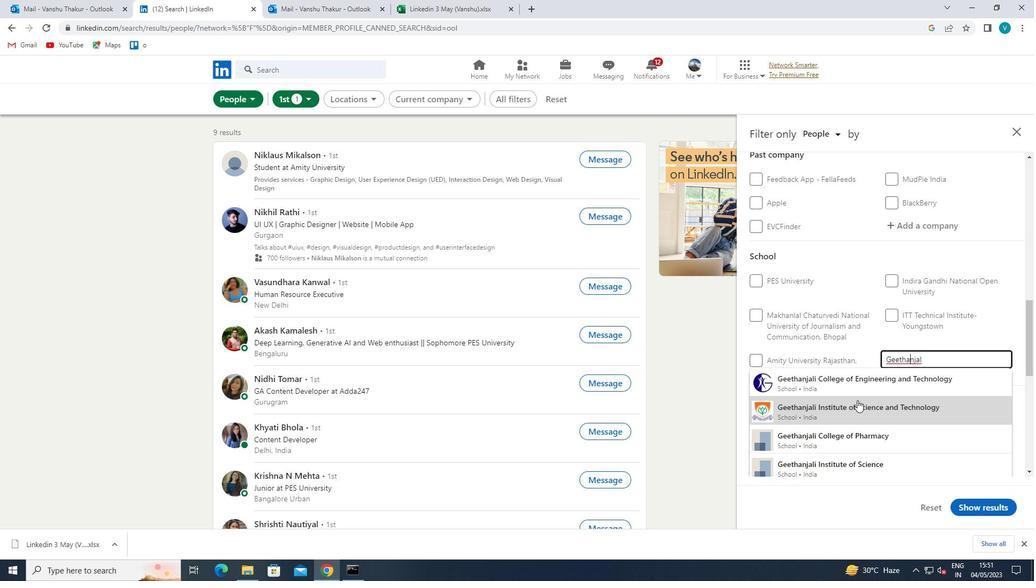 
Action: Mouse pressed left at (862, 382)
Screenshot: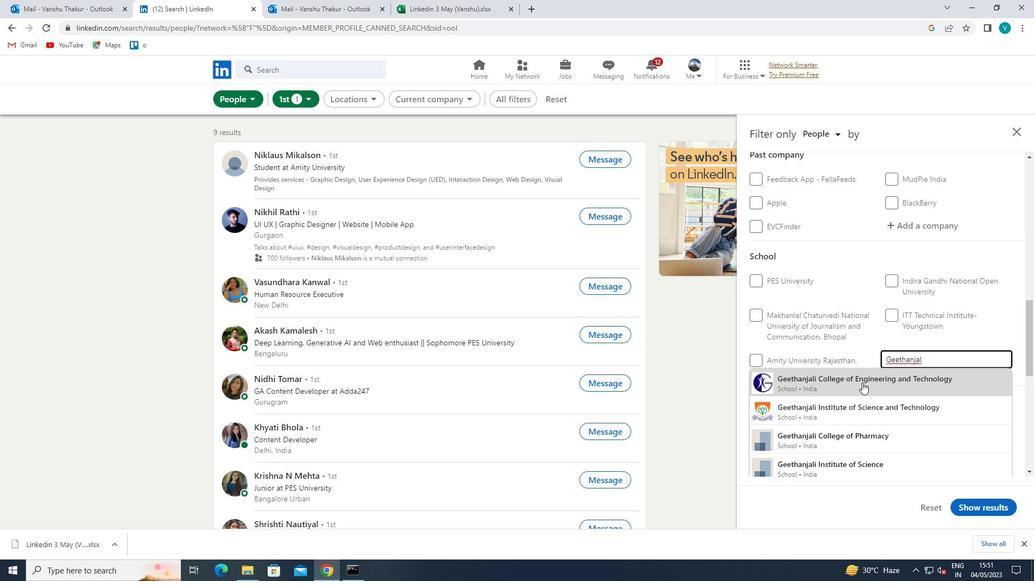 
Action: Mouse moved to (870, 376)
Screenshot: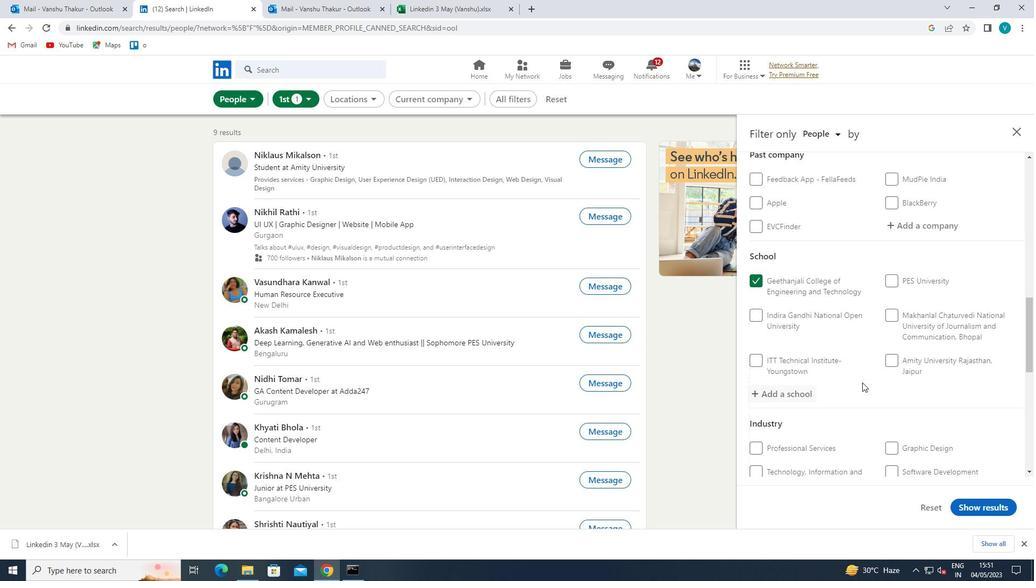 
Action: Mouse scrolled (870, 376) with delta (0, 0)
Screenshot: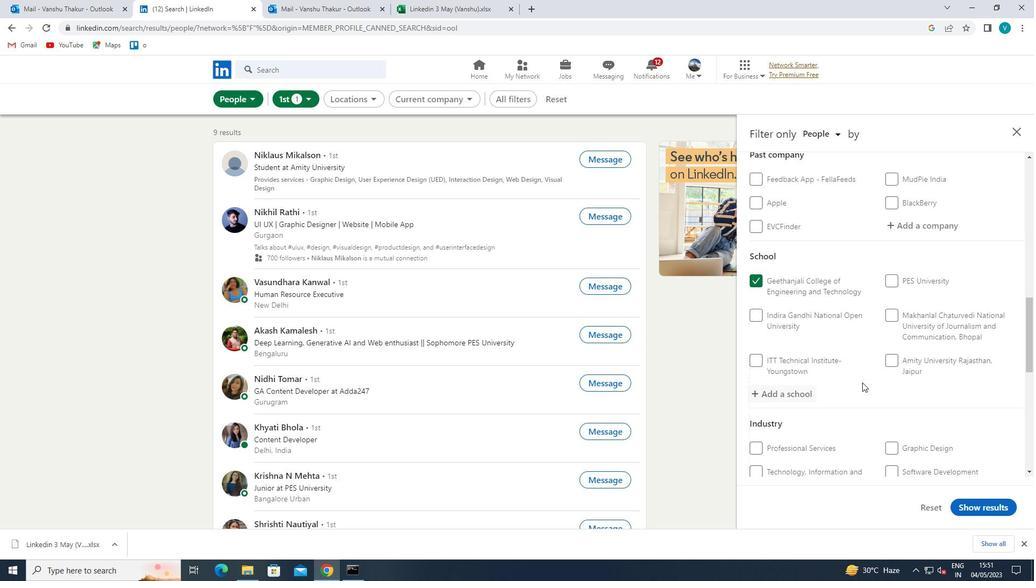 
Action: Mouse moved to (880, 371)
Screenshot: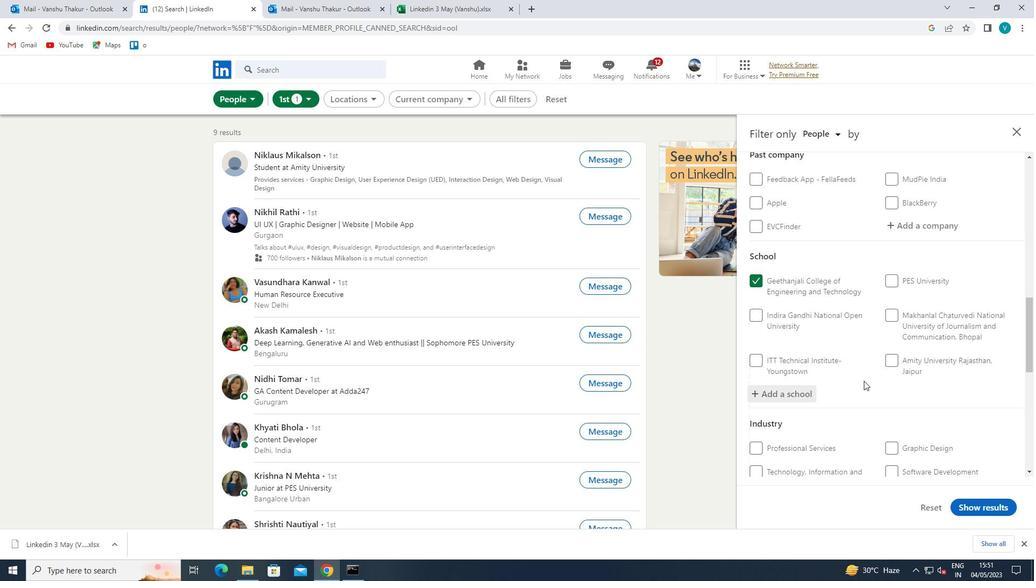 
Action: Mouse scrolled (880, 371) with delta (0, 0)
Screenshot: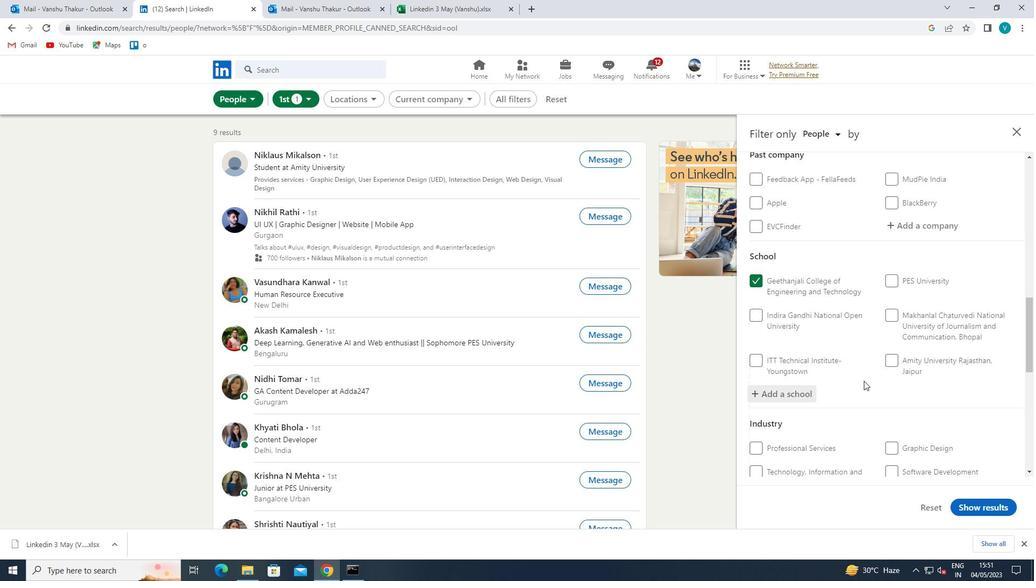 
Action: Mouse moved to (882, 369)
Screenshot: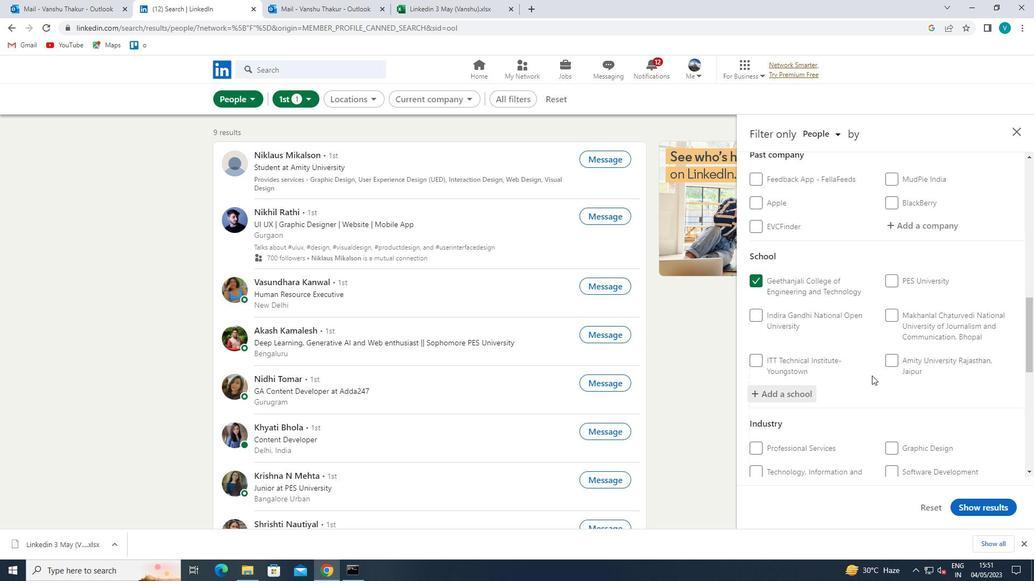 
Action: Mouse scrolled (882, 369) with delta (0, 0)
Screenshot: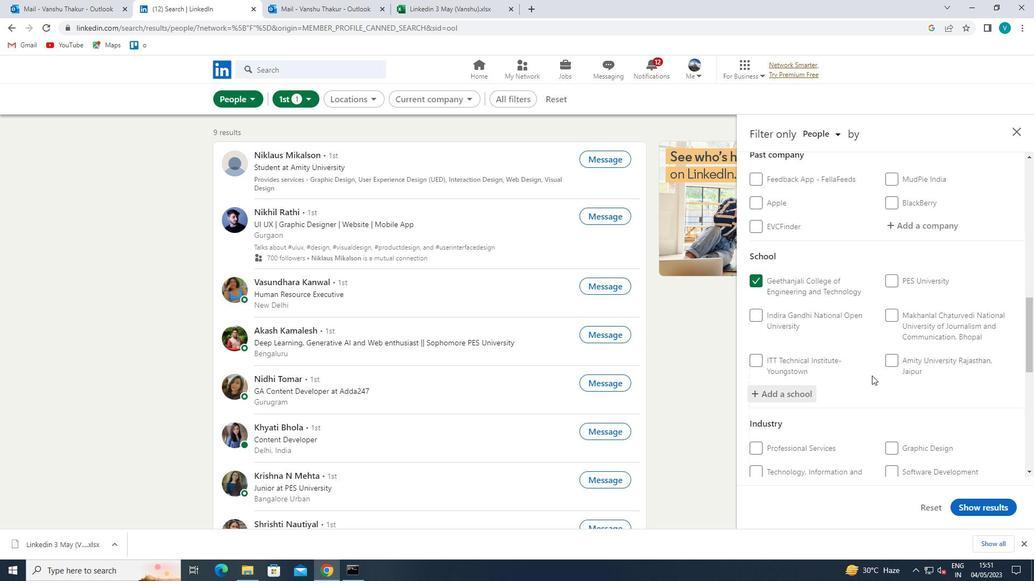 
Action: Mouse moved to (883, 368)
Screenshot: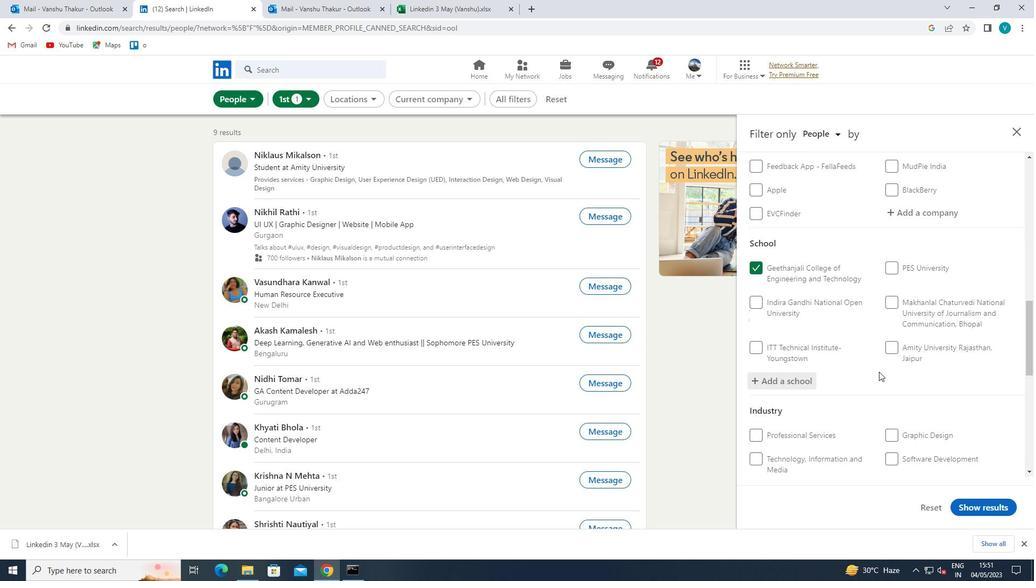 
Action: Mouse scrolled (883, 368) with delta (0, 0)
Screenshot: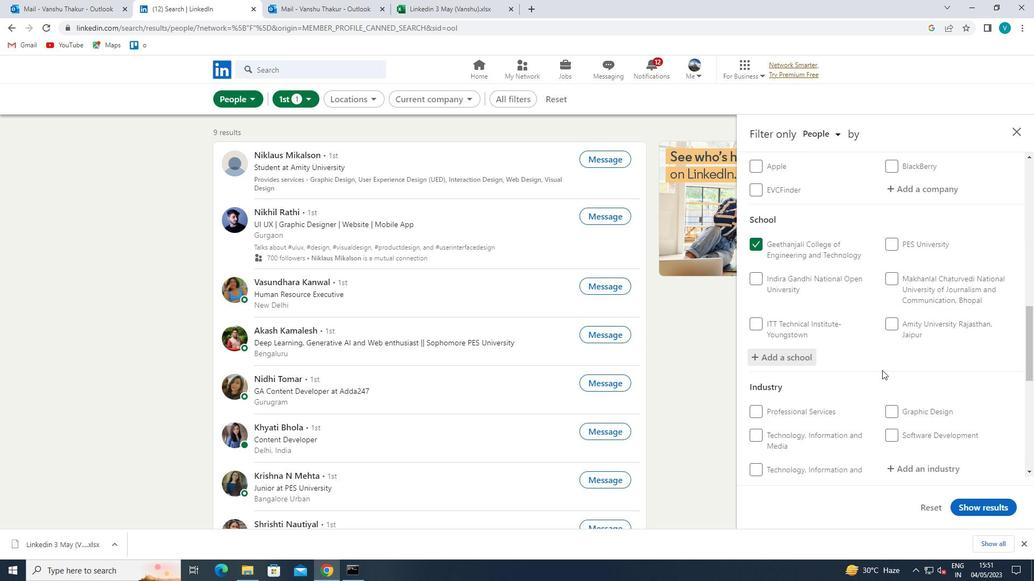 
Action: Mouse moved to (913, 295)
Screenshot: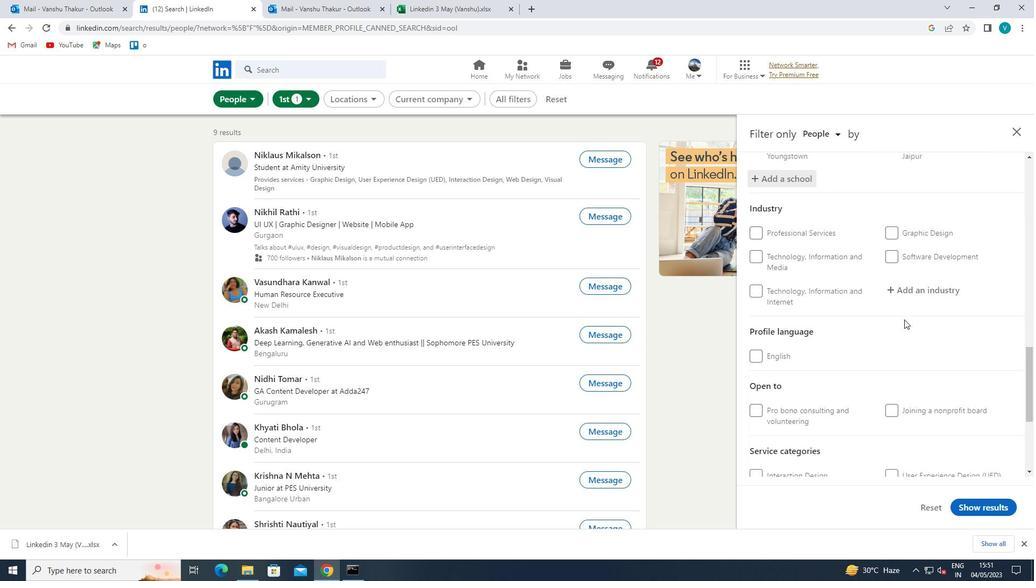 
Action: Mouse pressed left at (913, 295)
Screenshot: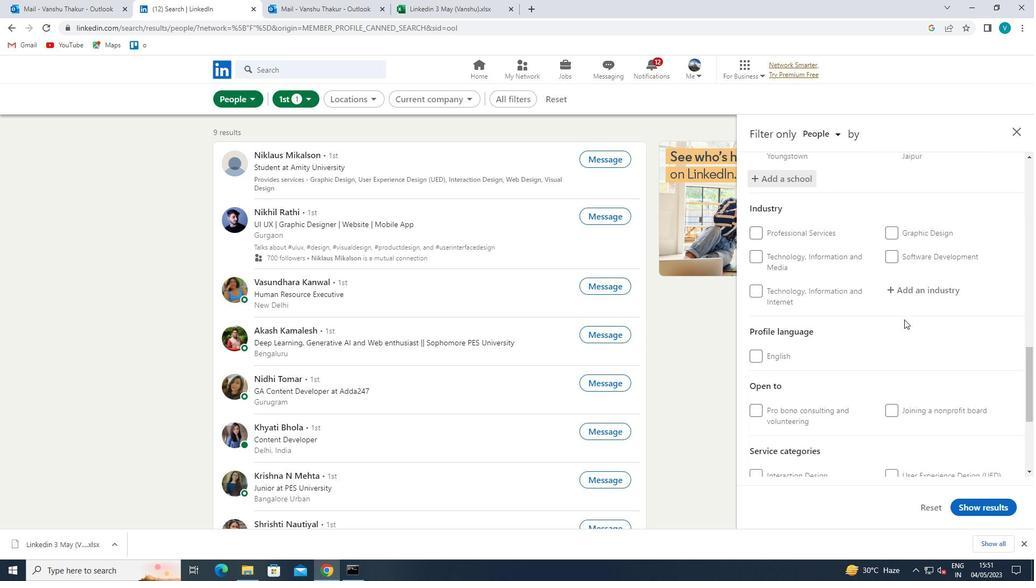 
Action: Mouse moved to (612, 131)
Screenshot: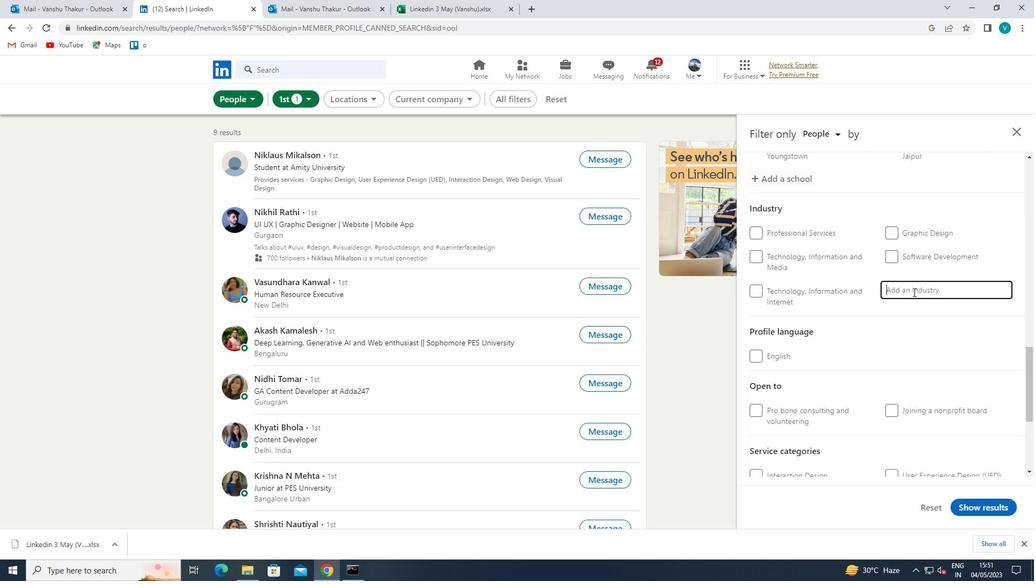 
Action: Key pressed <Key.shift>WHOLESALE
Screenshot: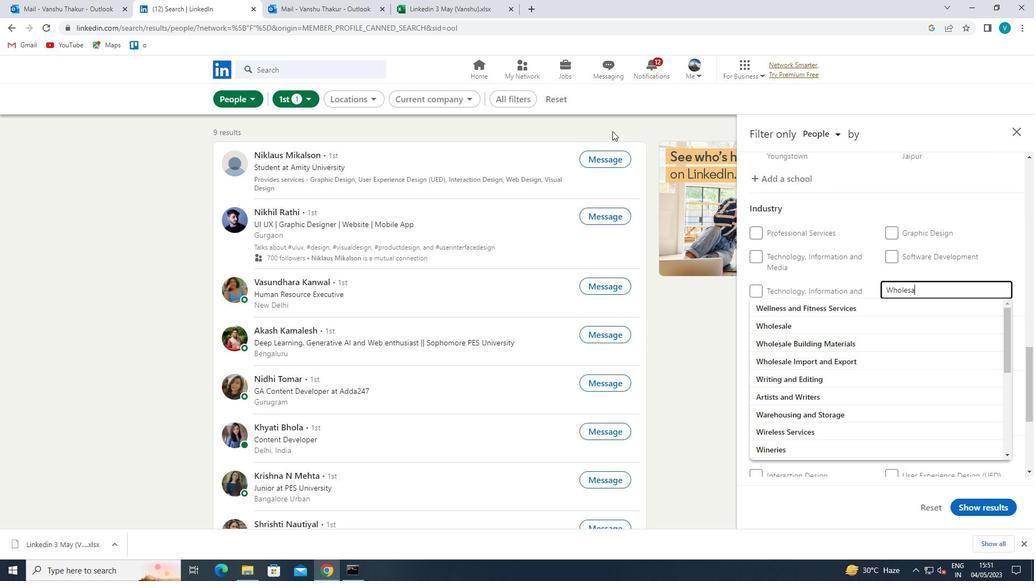 
Action: Mouse moved to (814, 448)
Screenshot: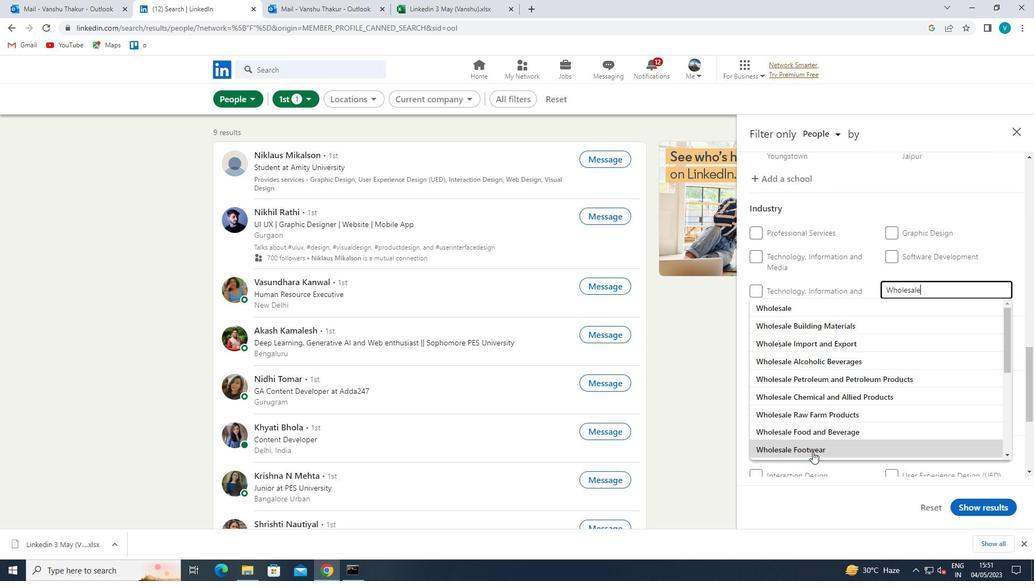 
Action: Mouse pressed left at (814, 448)
Screenshot: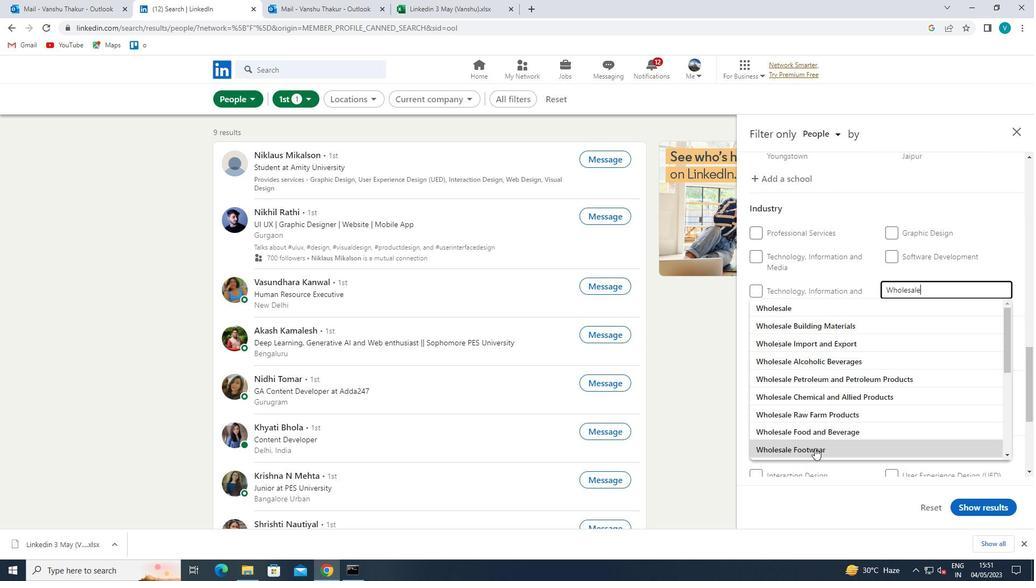 
Action: Mouse moved to (862, 370)
Screenshot: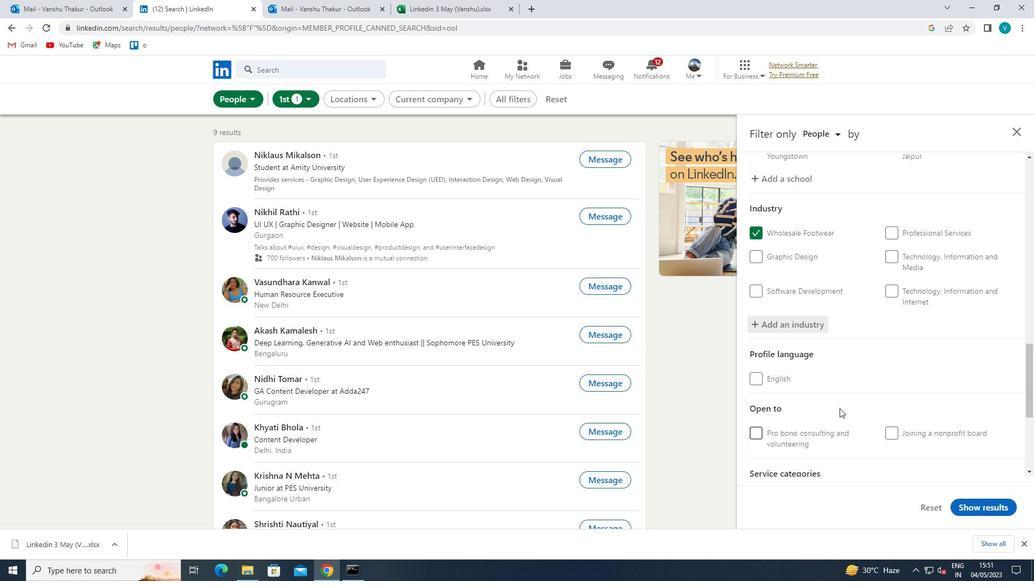 
Action: Mouse scrolled (862, 369) with delta (0, 0)
Screenshot: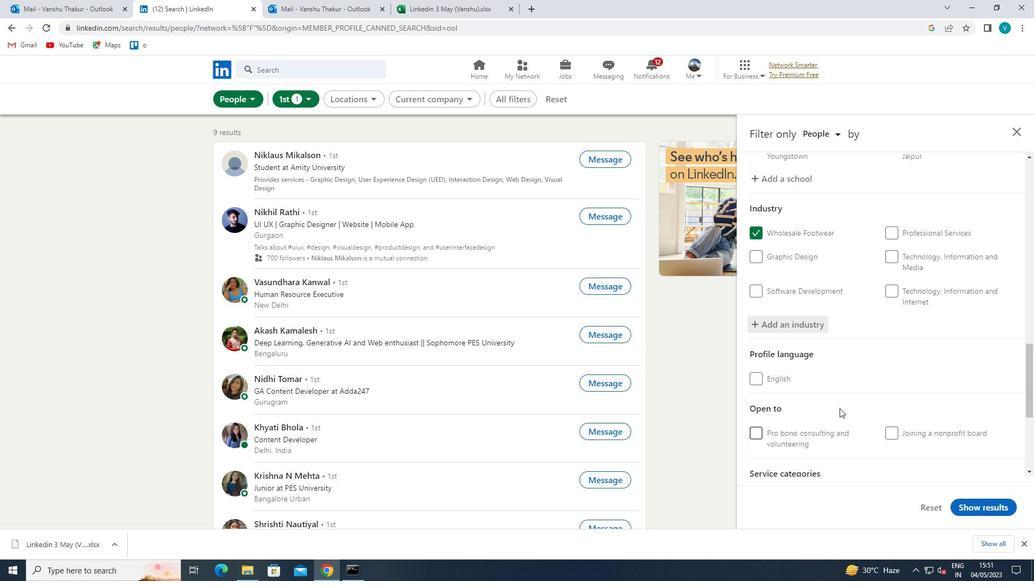 
Action: Mouse moved to (868, 364)
Screenshot: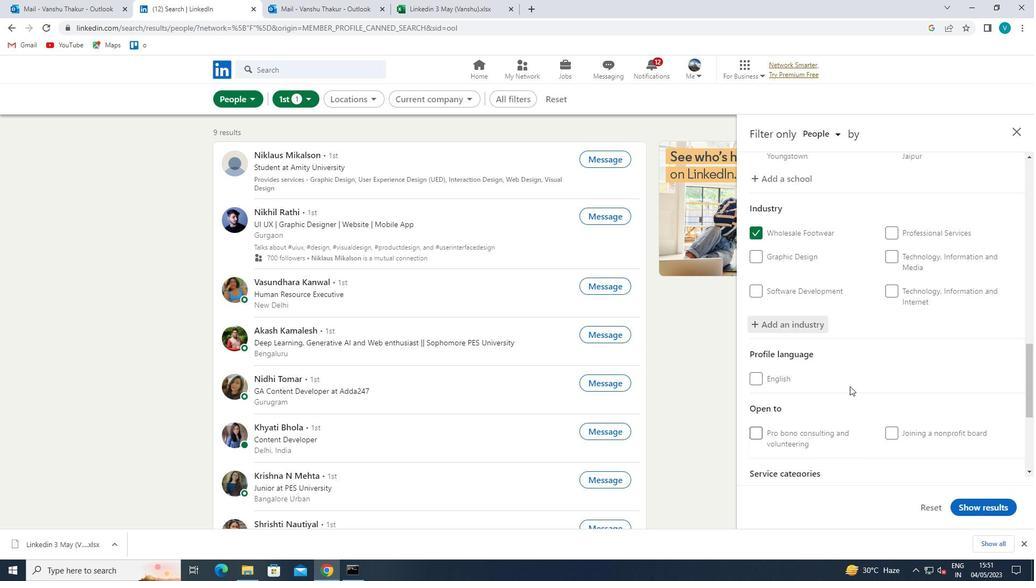 
Action: Mouse scrolled (868, 364) with delta (0, 0)
Screenshot: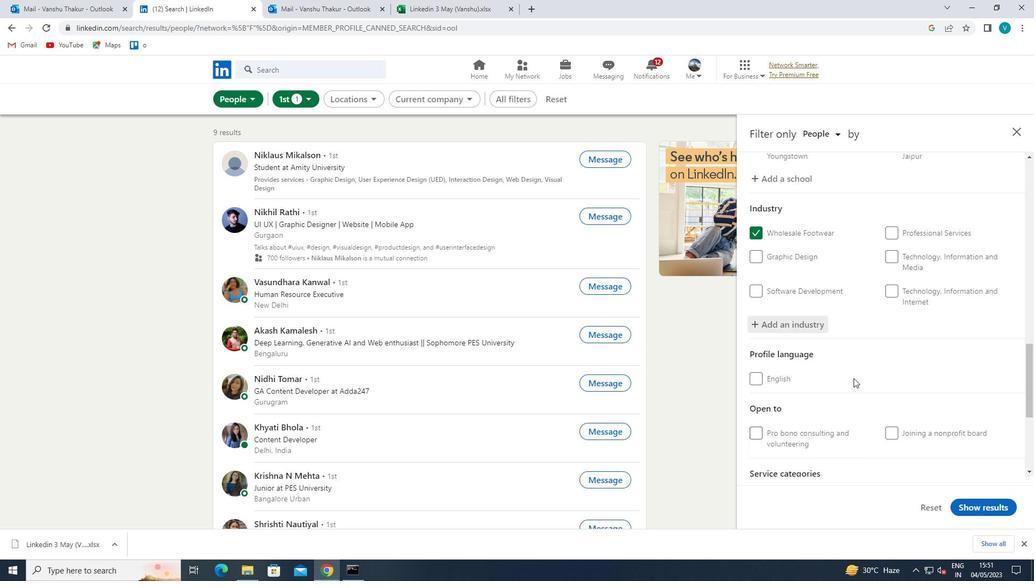 
Action: Mouse moved to (869, 364)
Screenshot: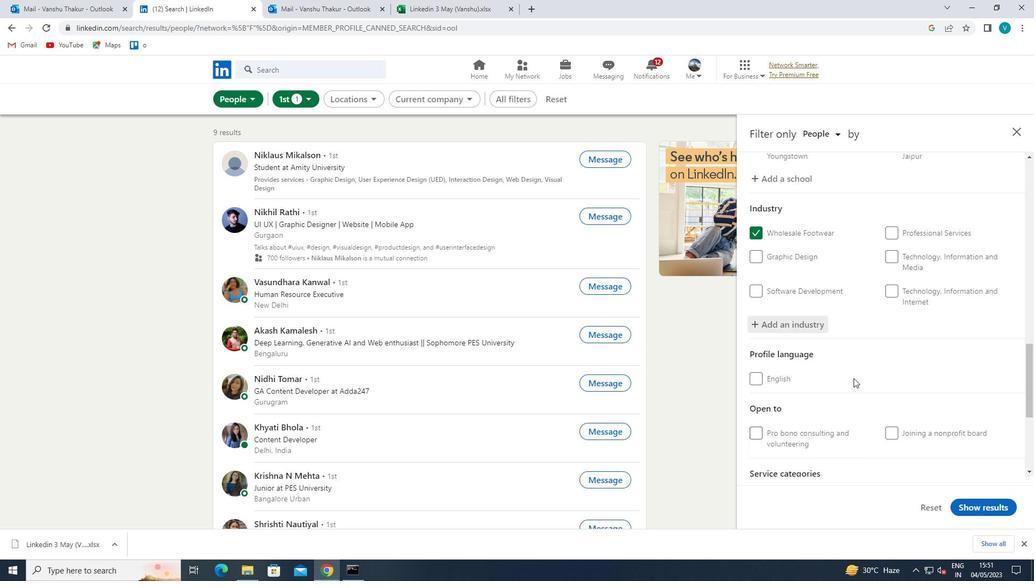 
Action: Mouse scrolled (869, 363) with delta (0, 0)
Screenshot: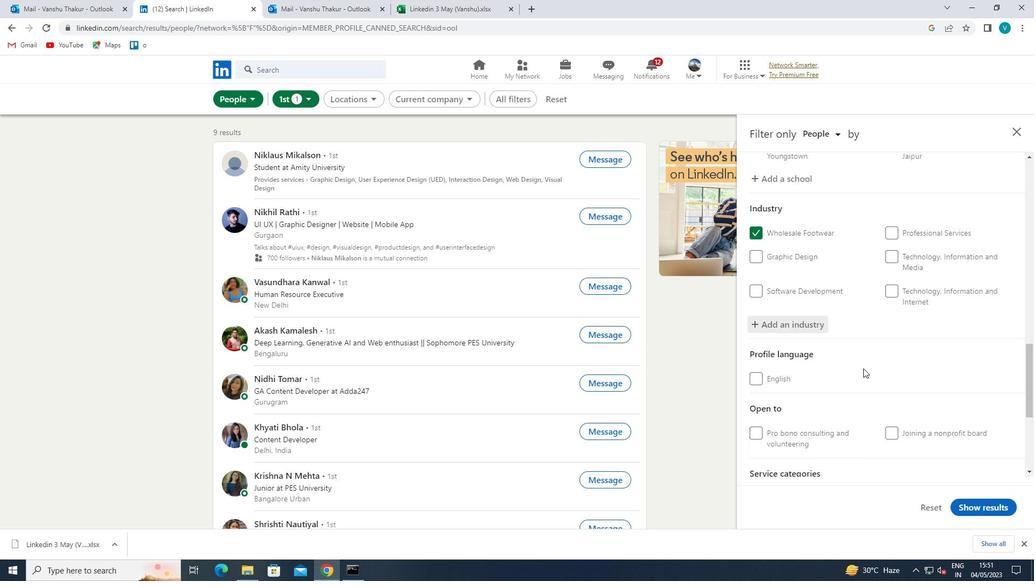 
Action: Mouse moved to (871, 362)
Screenshot: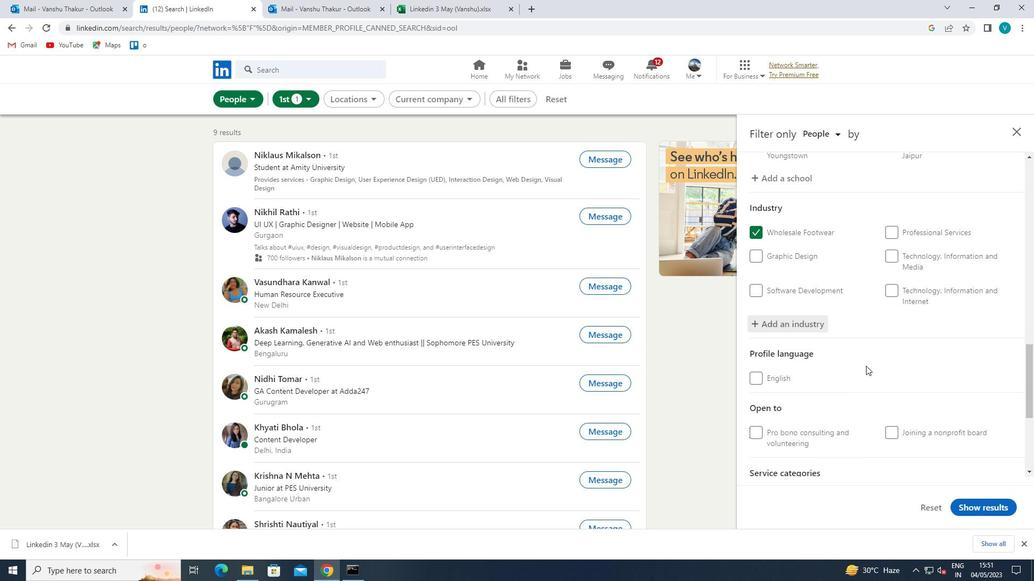 
Action: Mouse scrolled (871, 361) with delta (0, 0)
Screenshot: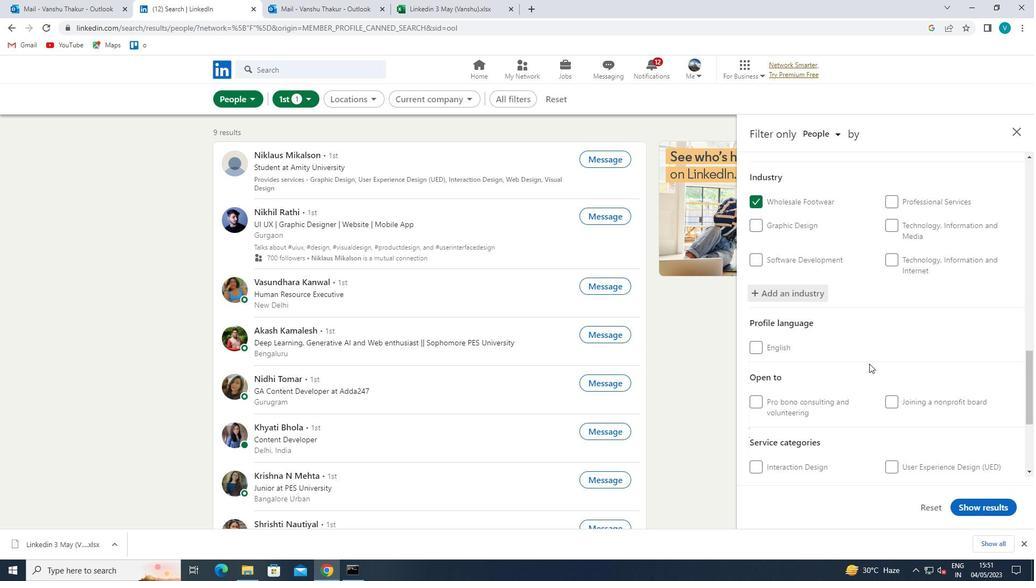 
Action: Mouse scrolled (871, 361) with delta (0, 0)
Screenshot: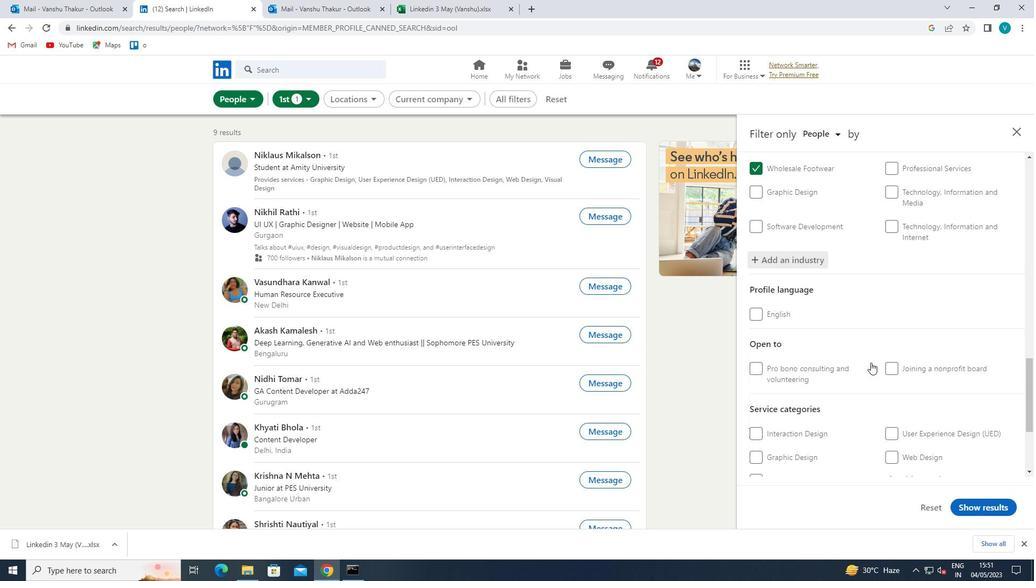 
Action: Mouse moved to (920, 330)
Screenshot: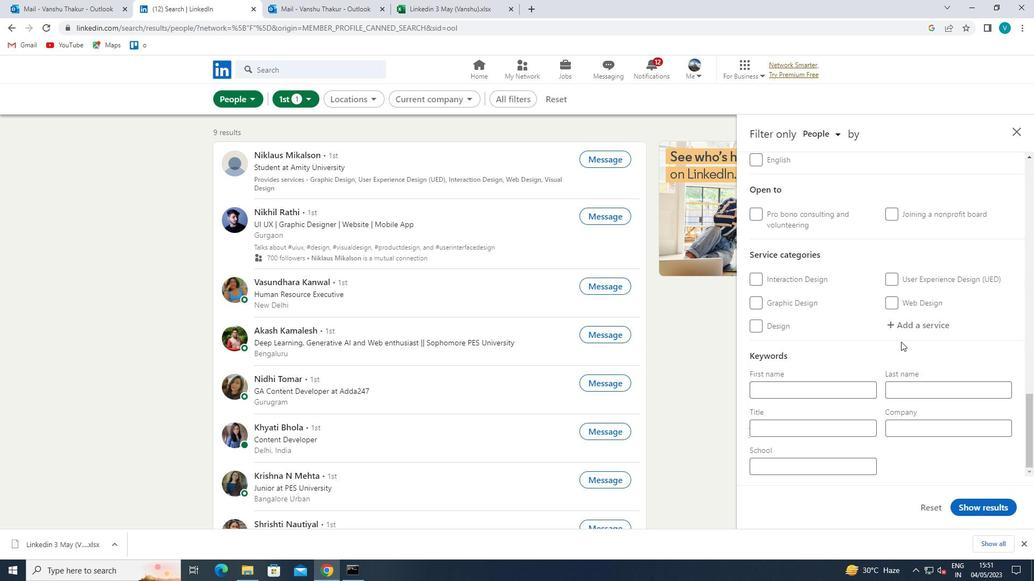 
Action: Mouse pressed left at (920, 330)
Screenshot: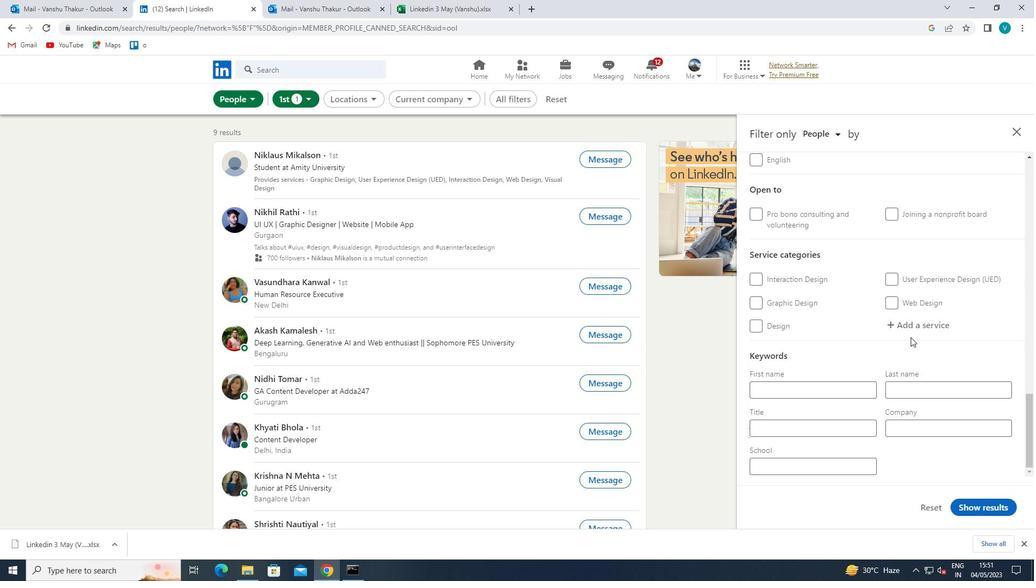 
Action: Mouse moved to (573, 140)
Screenshot: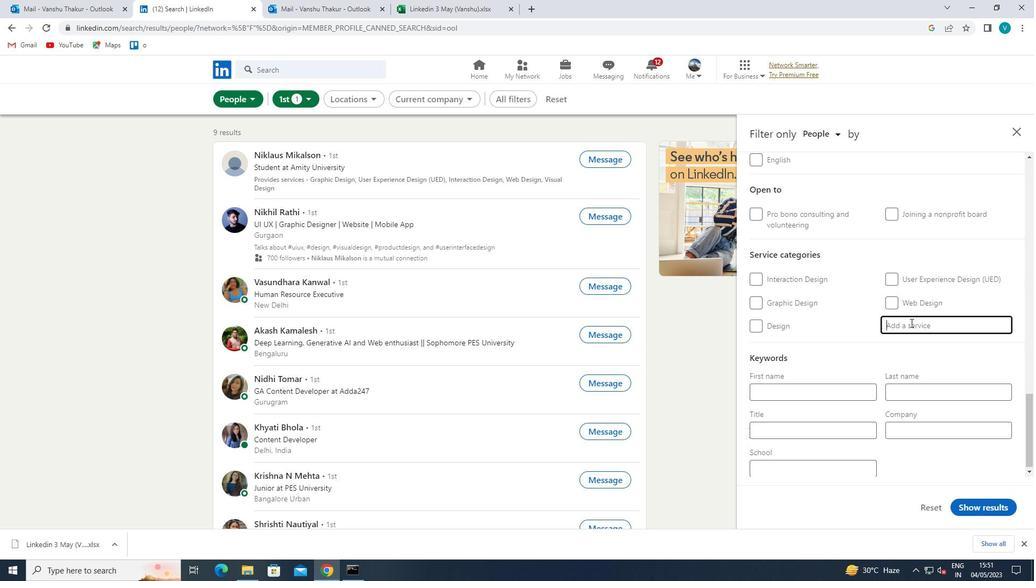 
Action: Key pressed <Key.shift>CONTENT<Key.space>
Screenshot: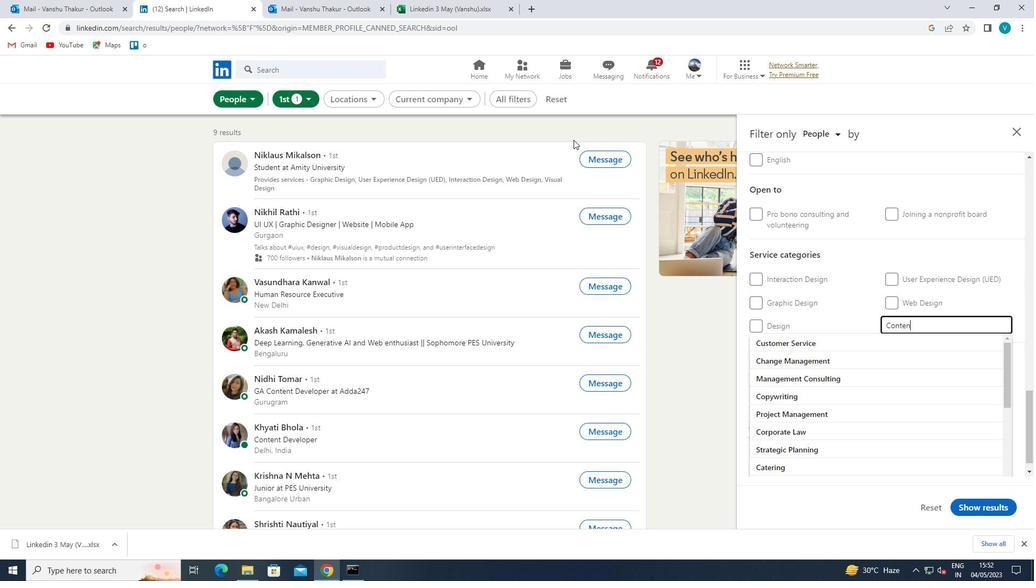 
Action: Mouse moved to (782, 335)
Screenshot: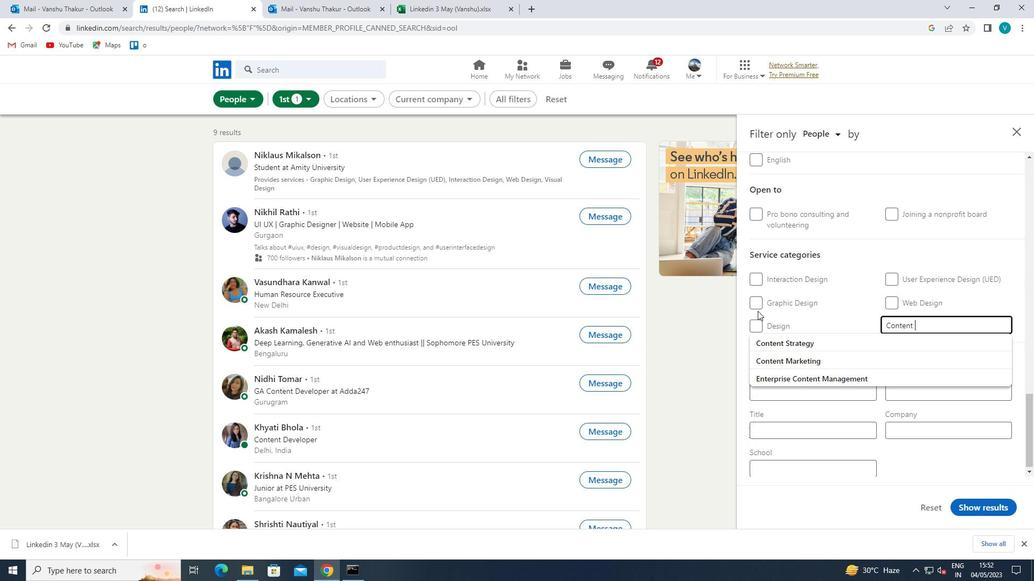 
Action: Mouse pressed left at (782, 335)
Screenshot: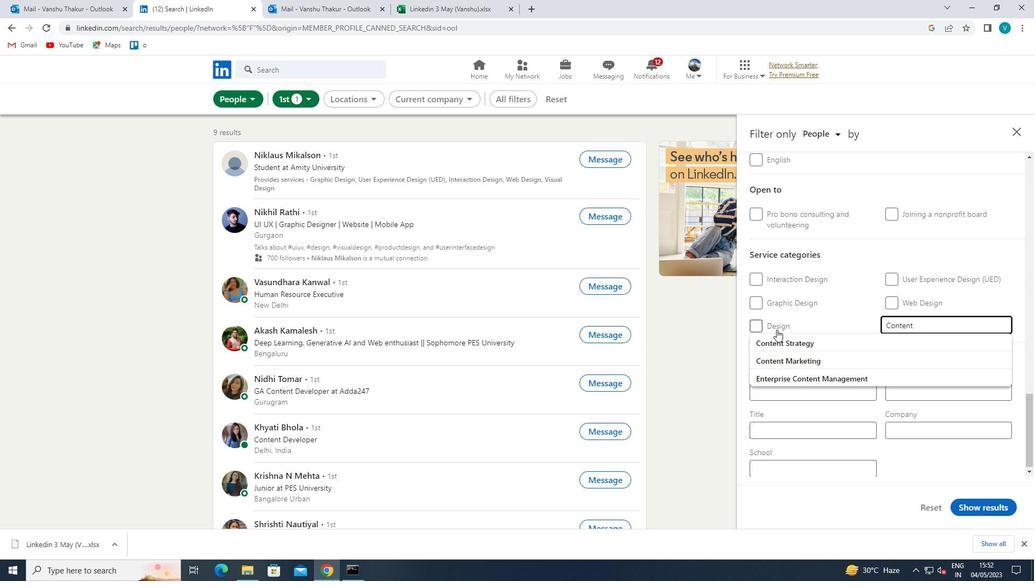 
Action: Mouse moved to (785, 340)
Screenshot: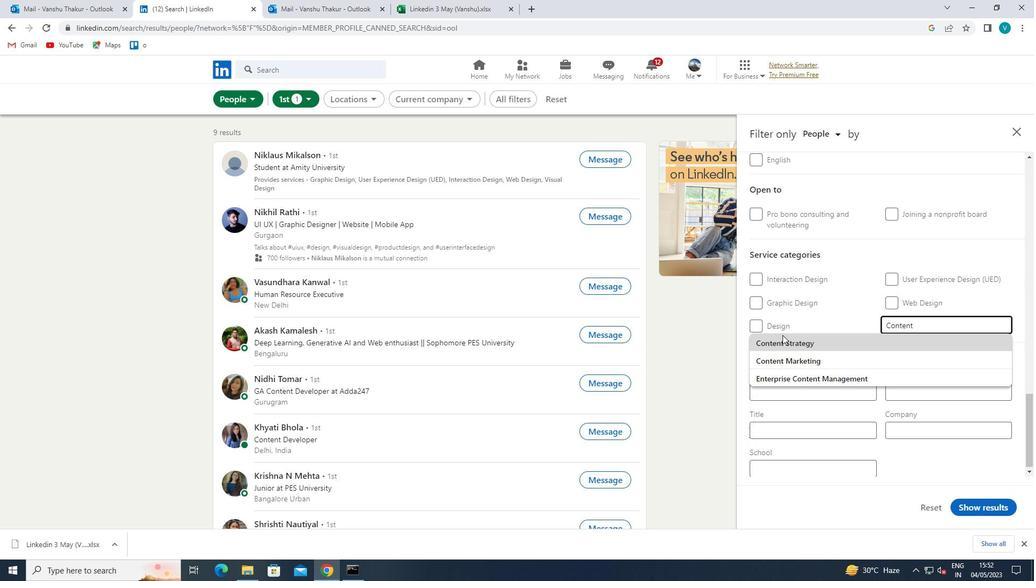 
Action: Mouse scrolled (785, 339) with delta (0, 0)
Screenshot: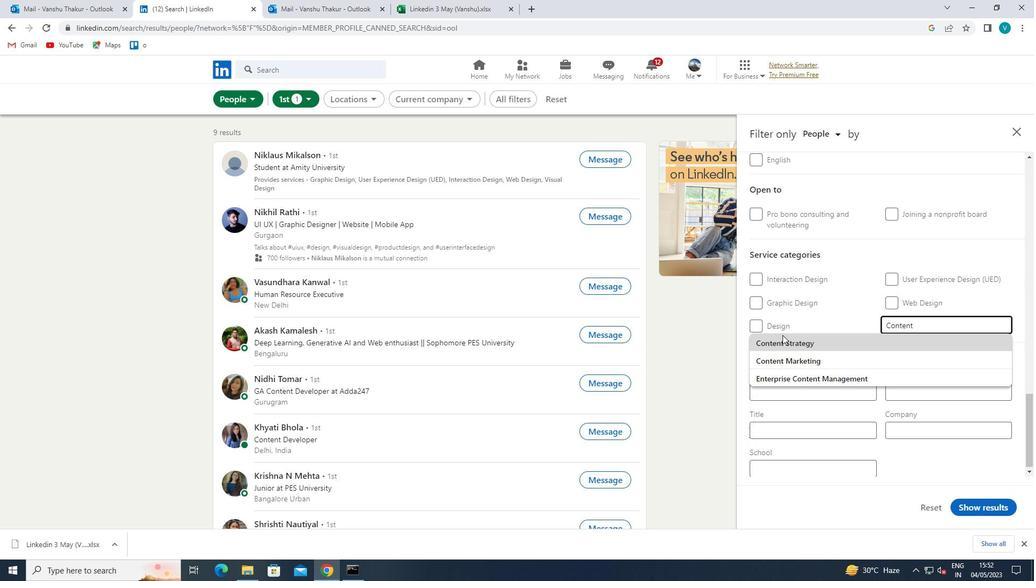 
Action: Mouse moved to (786, 348)
Screenshot: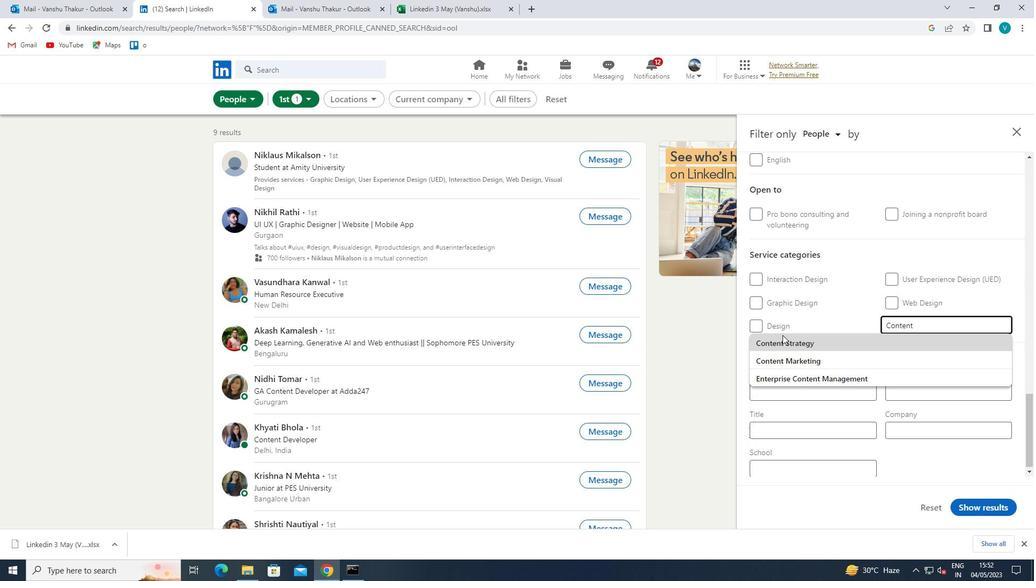 
Action: Mouse scrolled (786, 347) with delta (0, 0)
Screenshot: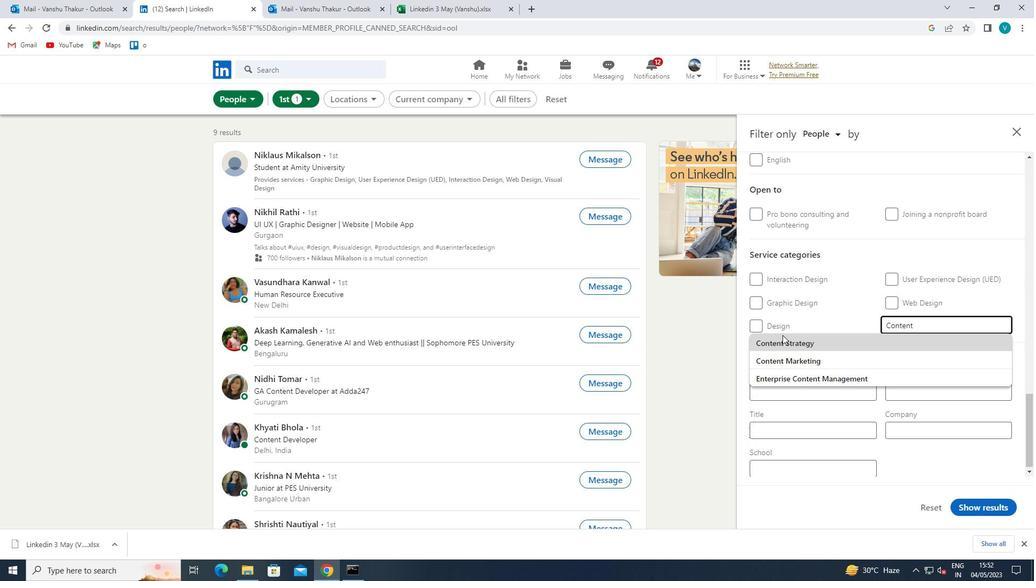 
Action: Mouse moved to (786, 348)
Screenshot: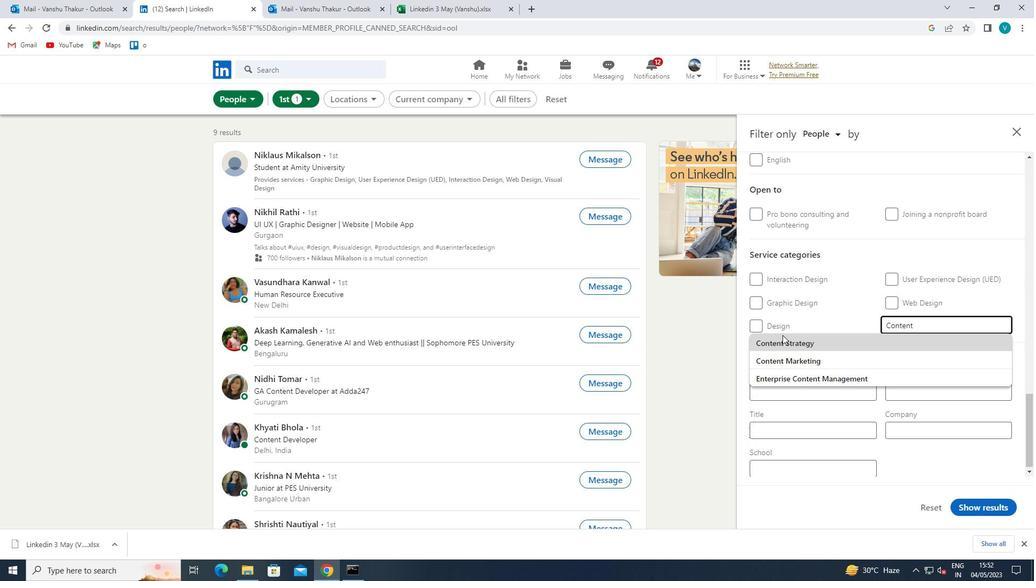 
Action: Mouse scrolled (786, 348) with delta (0, 0)
Screenshot: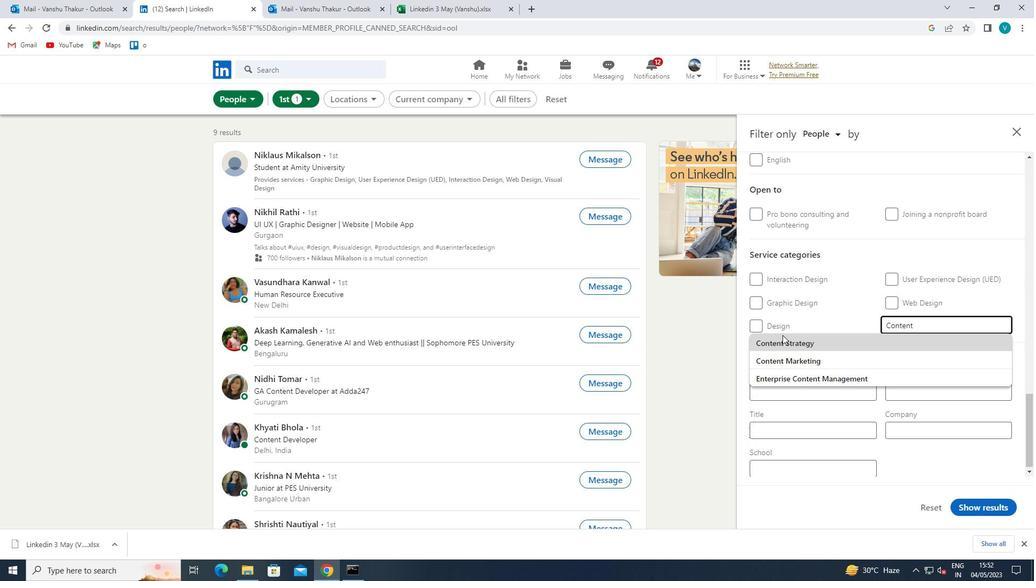
Action: Mouse scrolled (786, 348) with delta (0, 0)
Screenshot: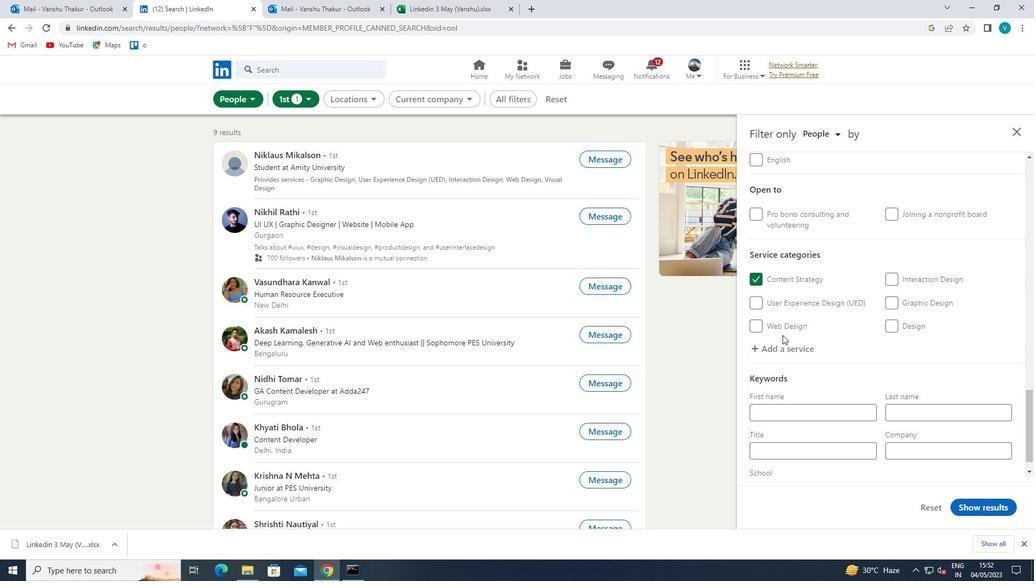 
Action: Mouse moved to (804, 428)
Screenshot: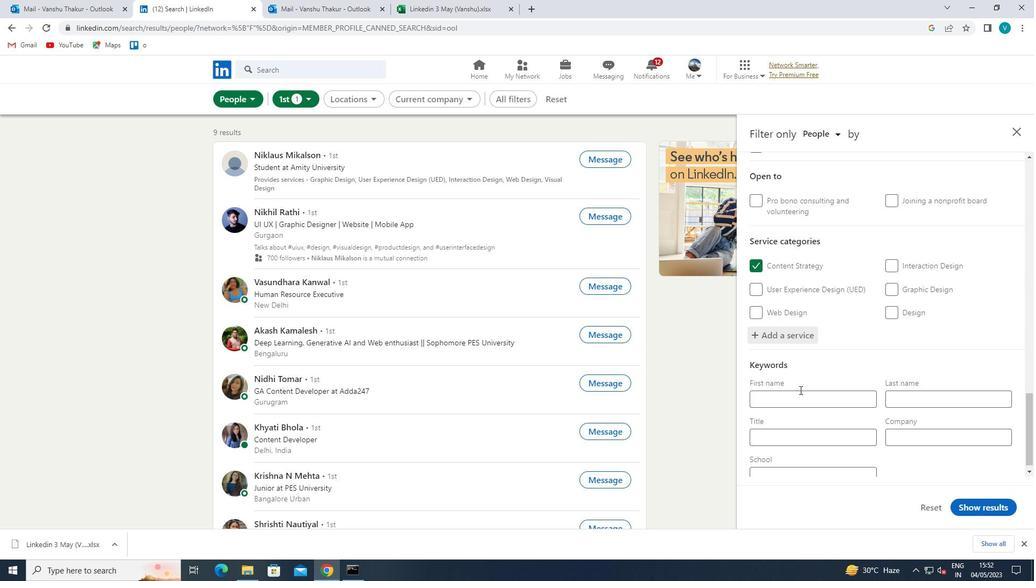 
Action: Mouse pressed left at (804, 428)
Screenshot: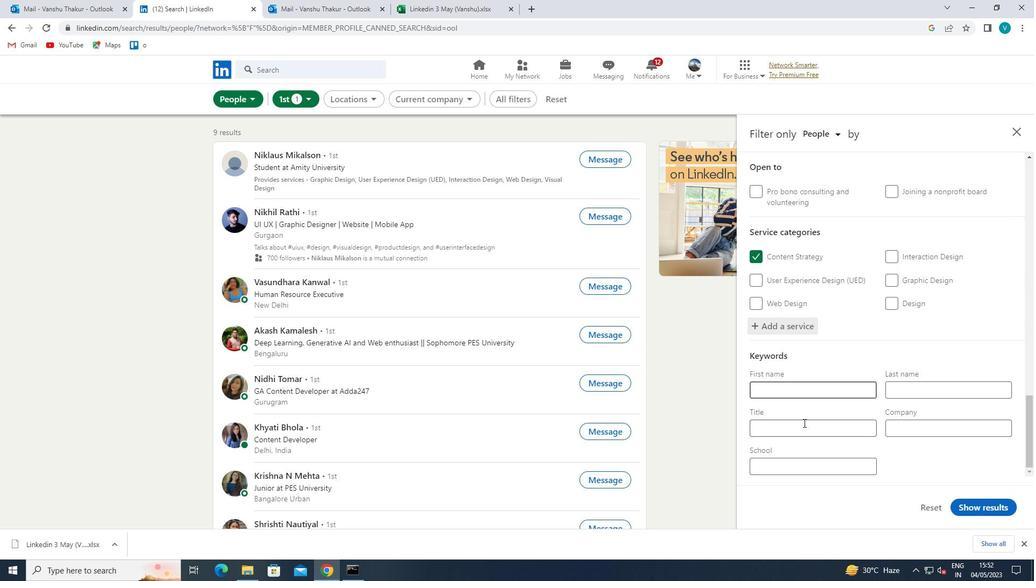 
Action: Mouse moved to (752, 402)
Screenshot: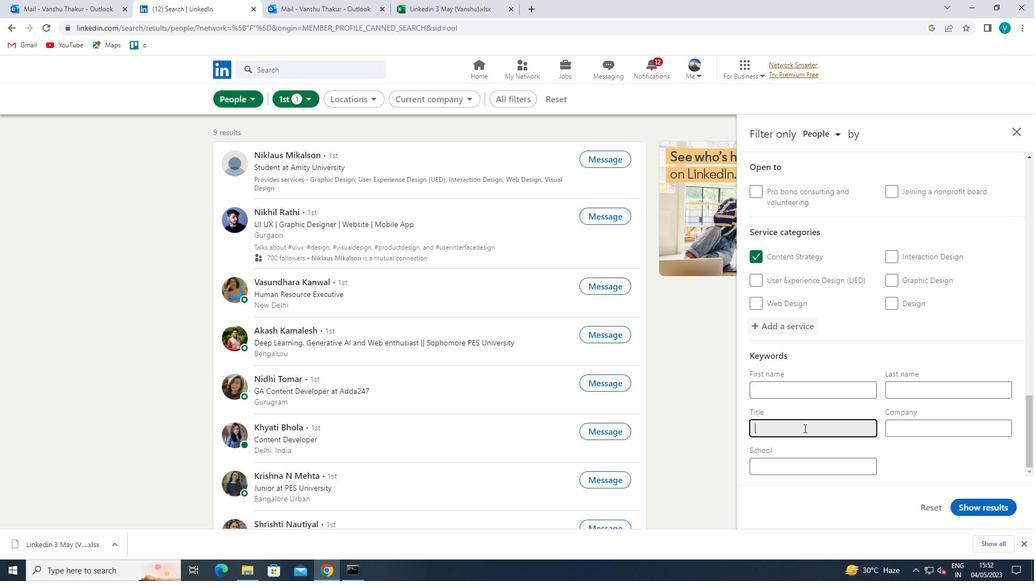 
Action: Key pressed <Key.shift>HUMAN<Key.space><Key.shift>RESOURCES<Key.space>
Screenshot: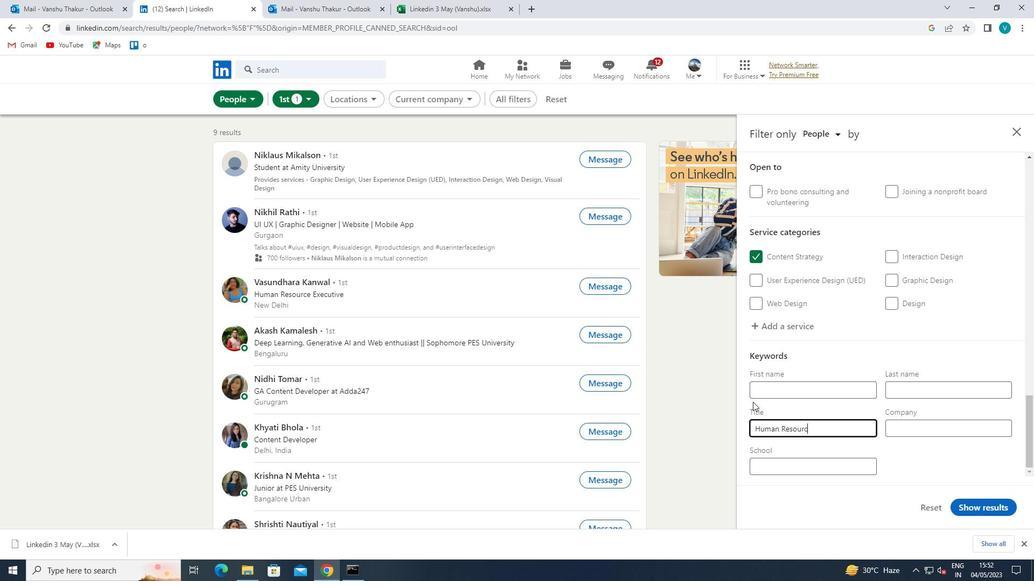 
Action: Mouse moved to (986, 511)
Screenshot: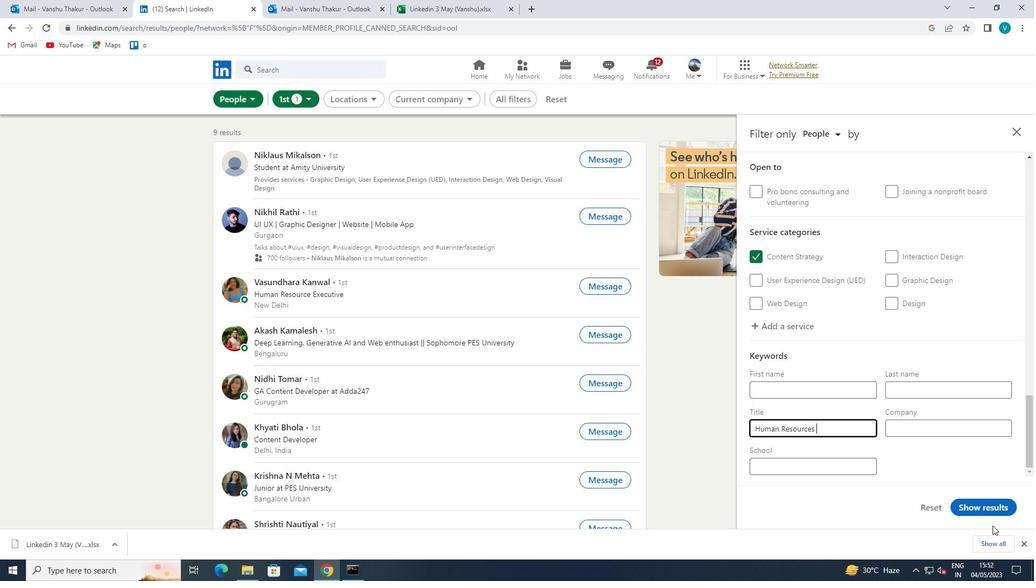 
Action: Mouse pressed left at (986, 511)
Screenshot: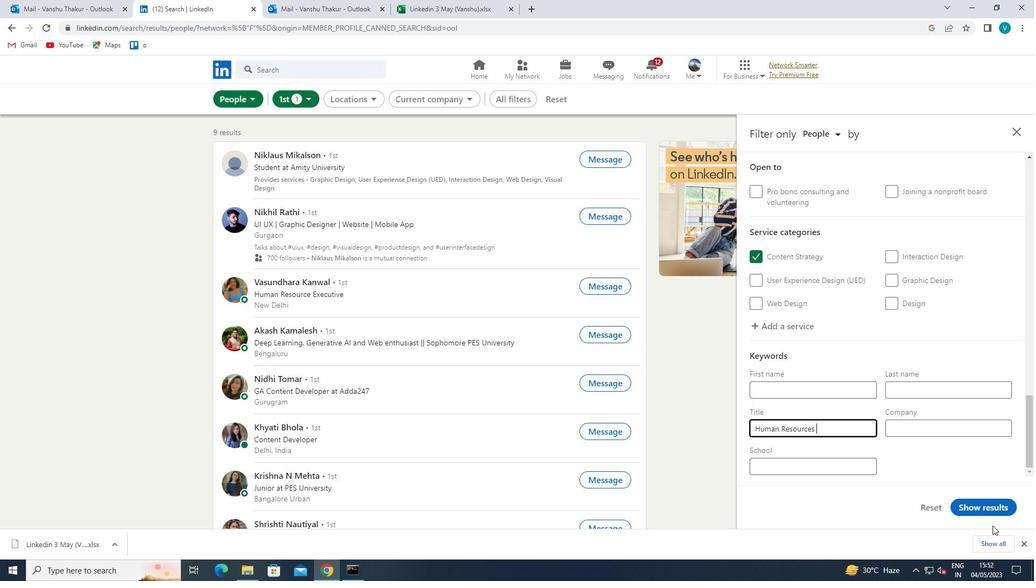 
